 Task: Use the formula "F.TEST" in spreadsheet "Project protfolio".
Action: Mouse moved to (902, 118)
Screenshot: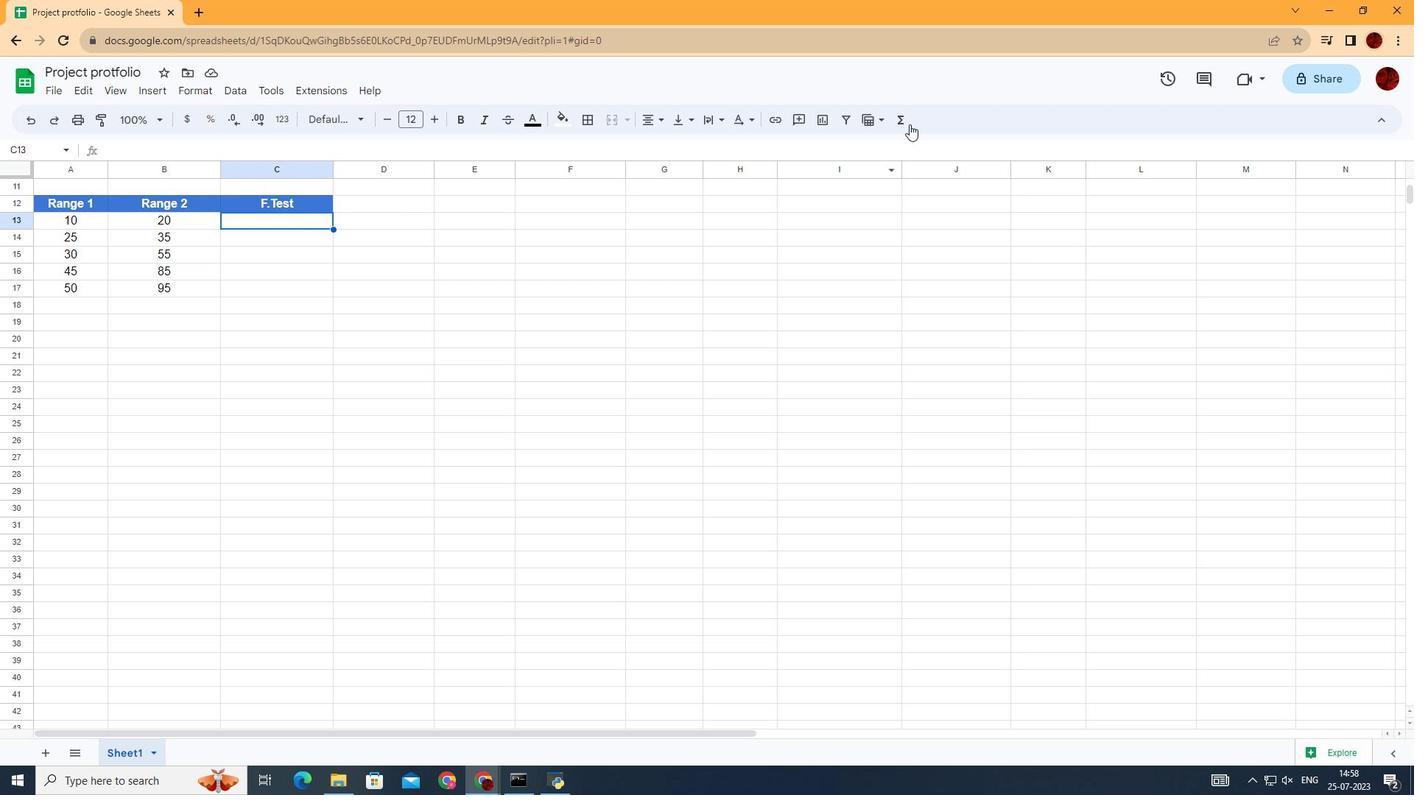 
Action: Mouse pressed left at (902, 118)
Screenshot: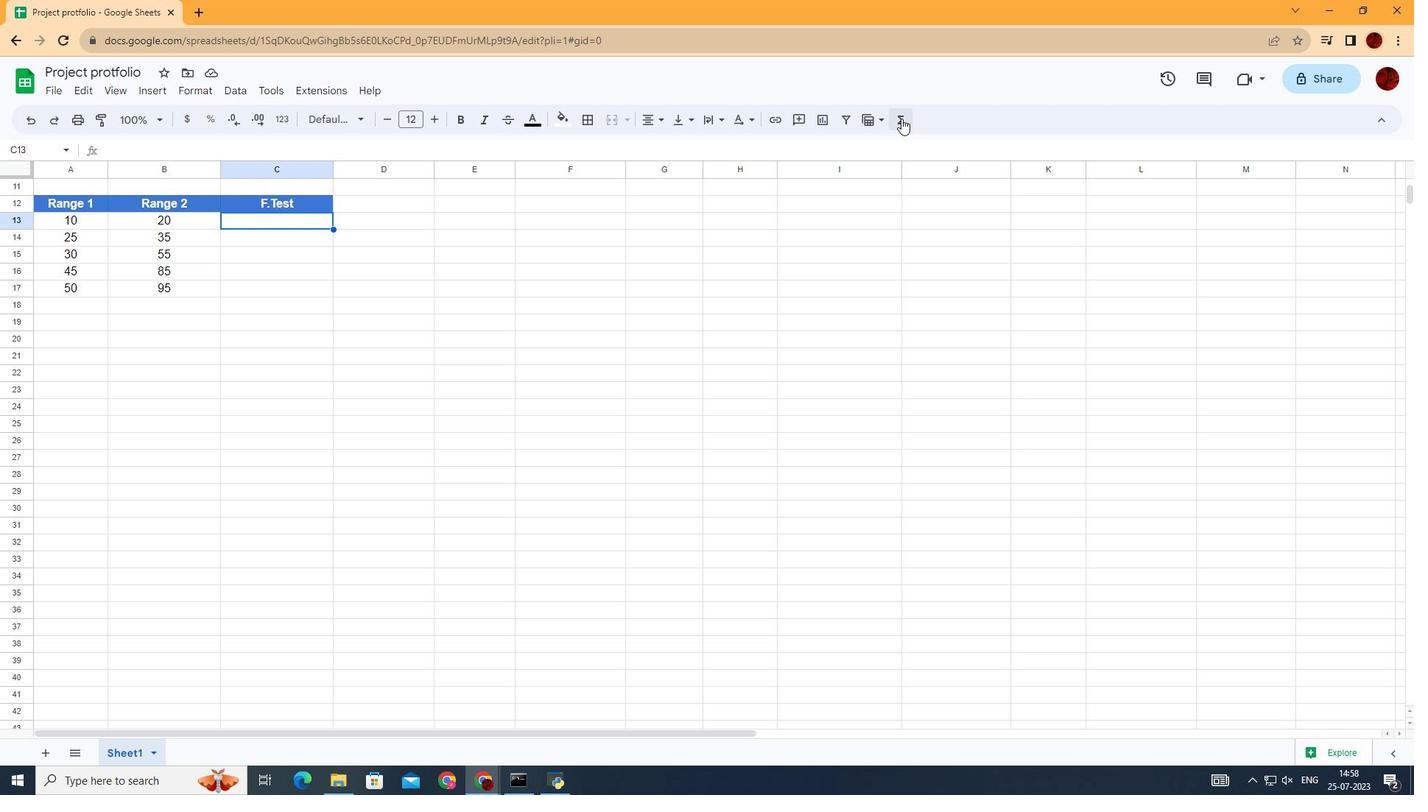 
Action: Mouse moved to (1155, 293)
Screenshot: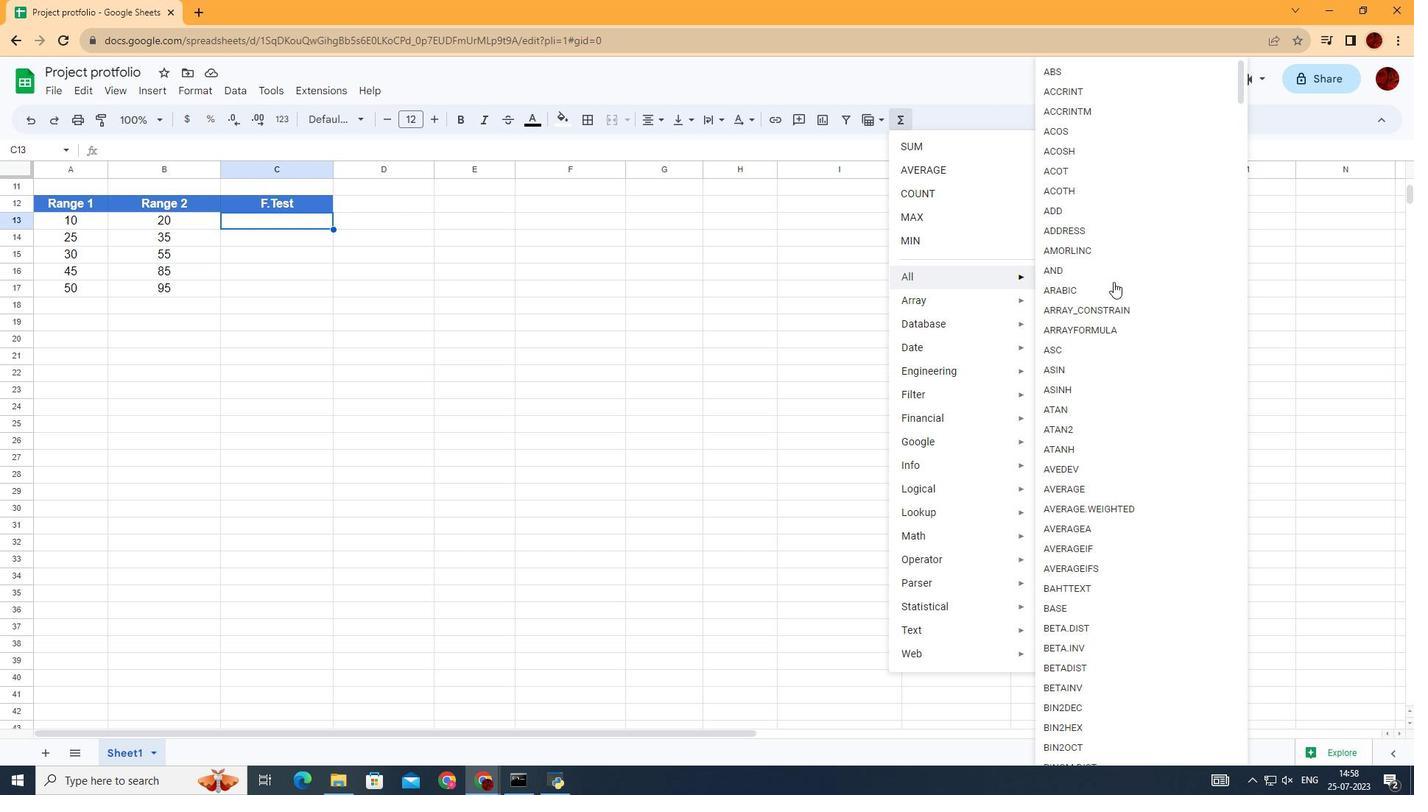 
Action: Mouse scrolled (1155, 292) with delta (0, 0)
Screenshot: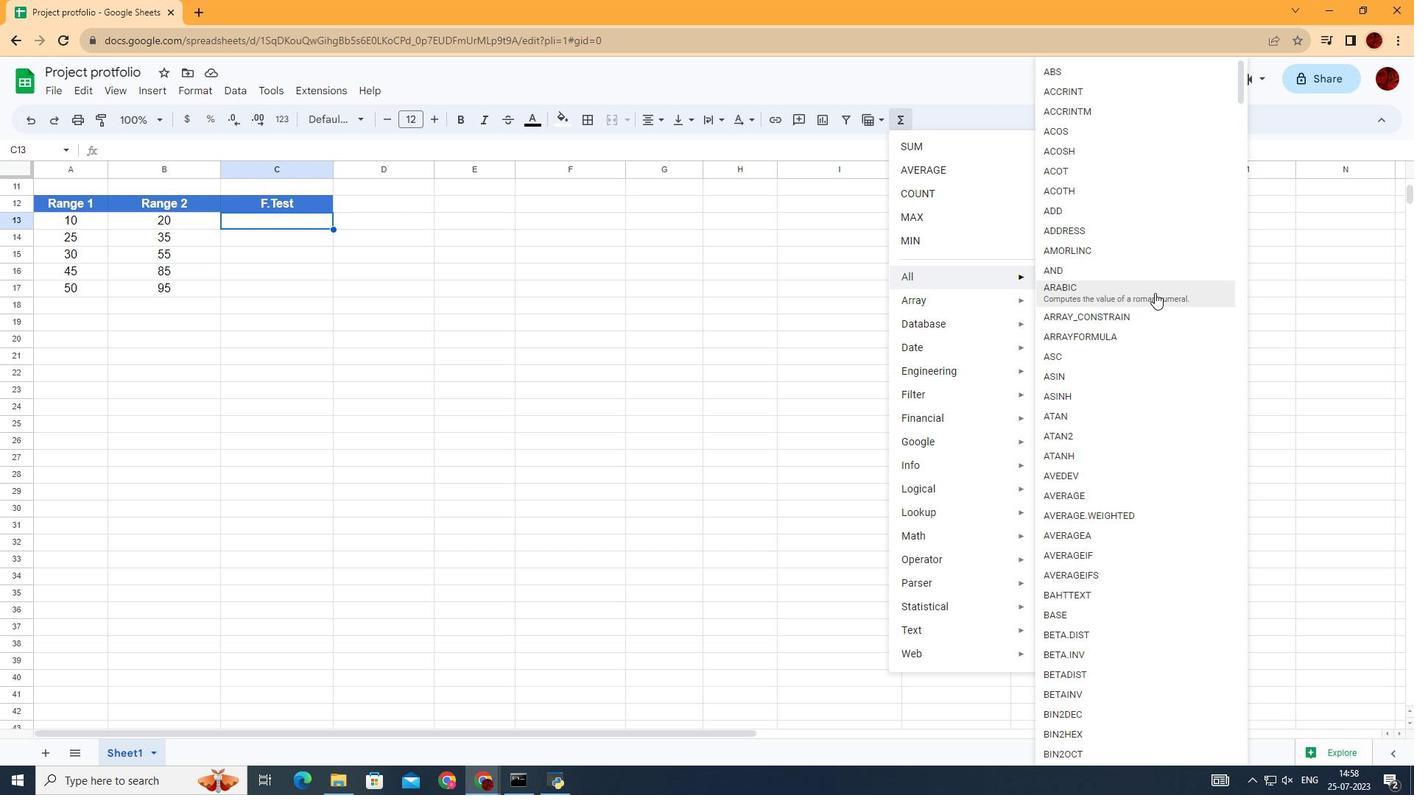 
Action: Mouse scrolled (1155, 292) with delta (0, 0)
Screenshot: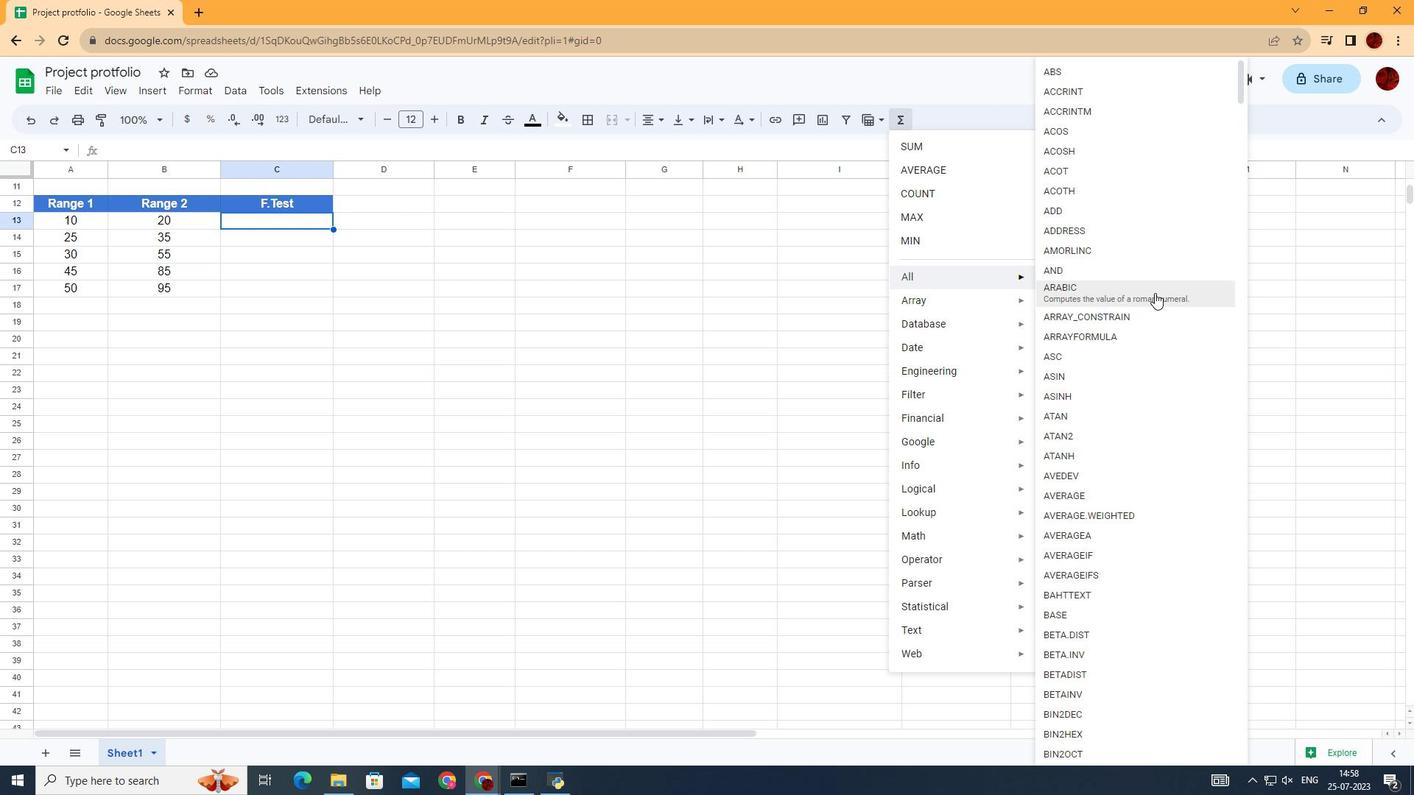
Action: Mouse scrolled (1155, 292) with delta (0, 0)
Screenshot: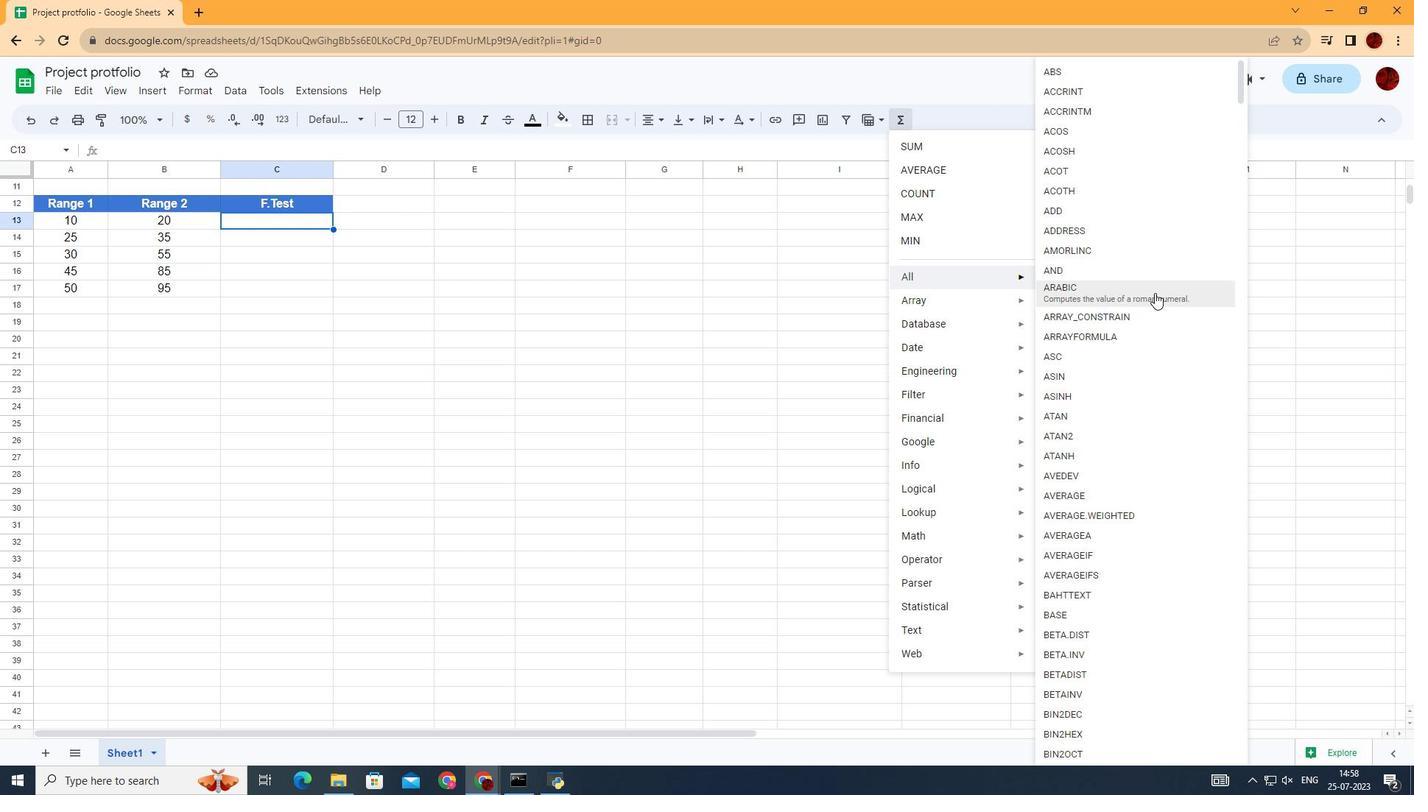
Action: Mouse scrolled (1155, 292) with delta (0, 0)
Screenshot: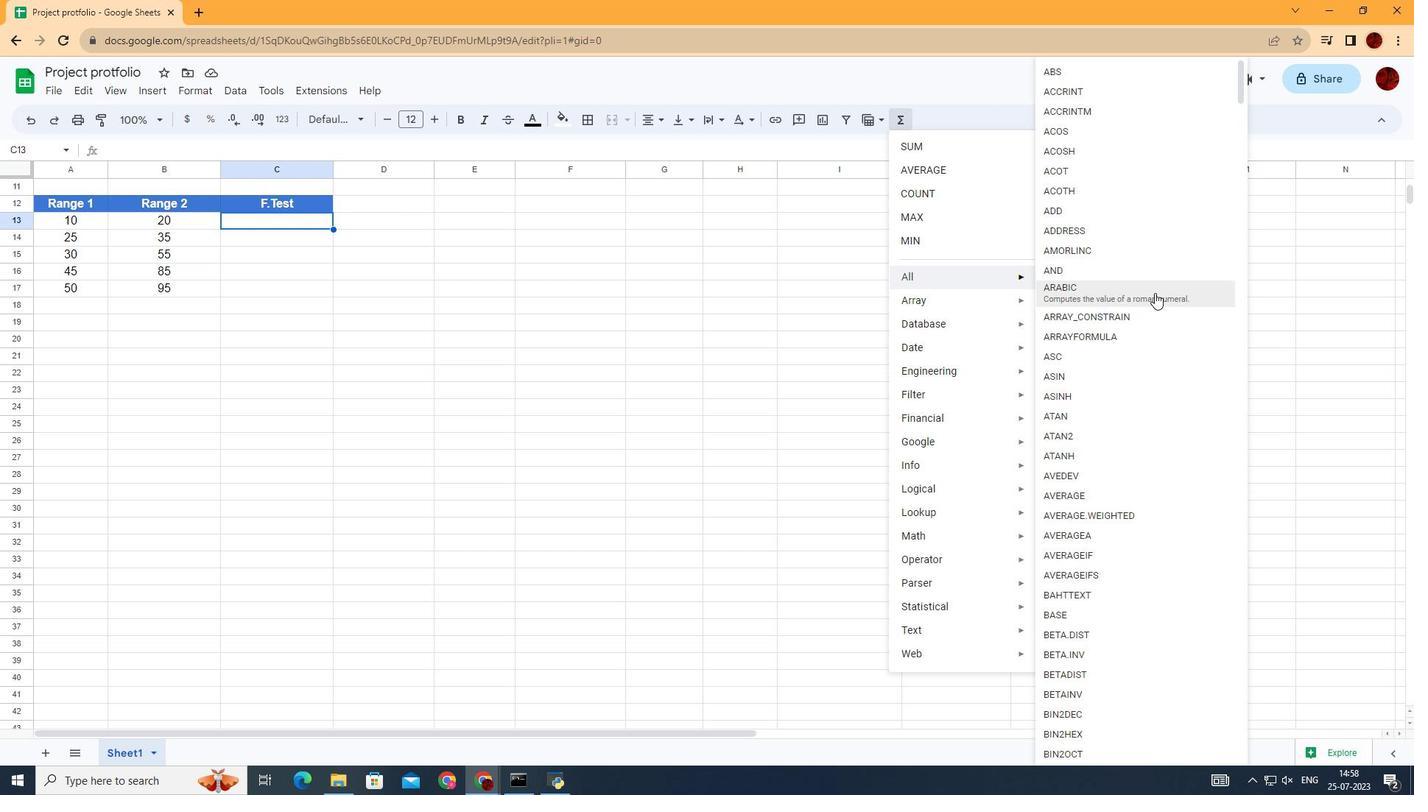 
Action: Mouse scrolled (1155, 292) with delta (0, 0)
Screenshot: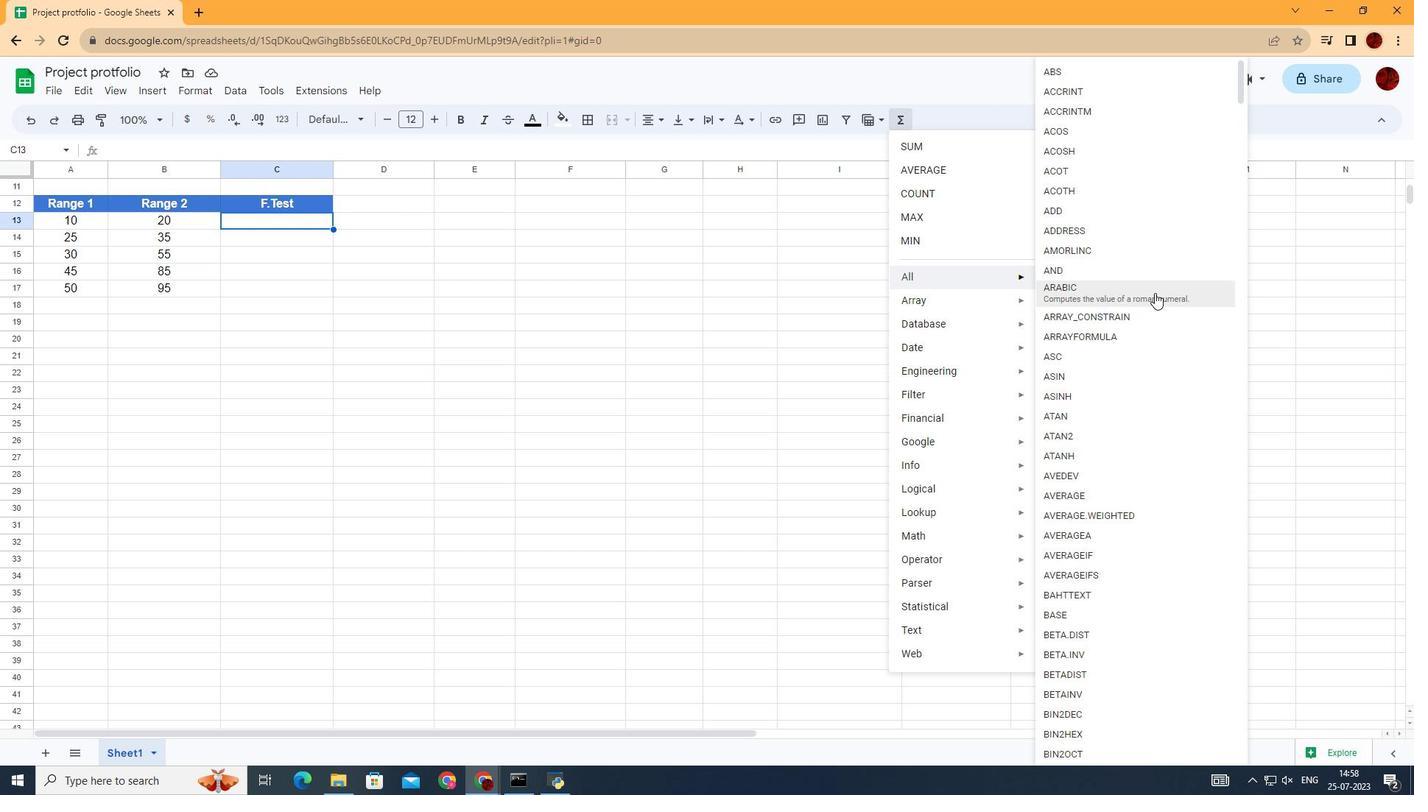 
Action: Mouse scrolled (1155, 292) with delta (0, 0)
Screenshot: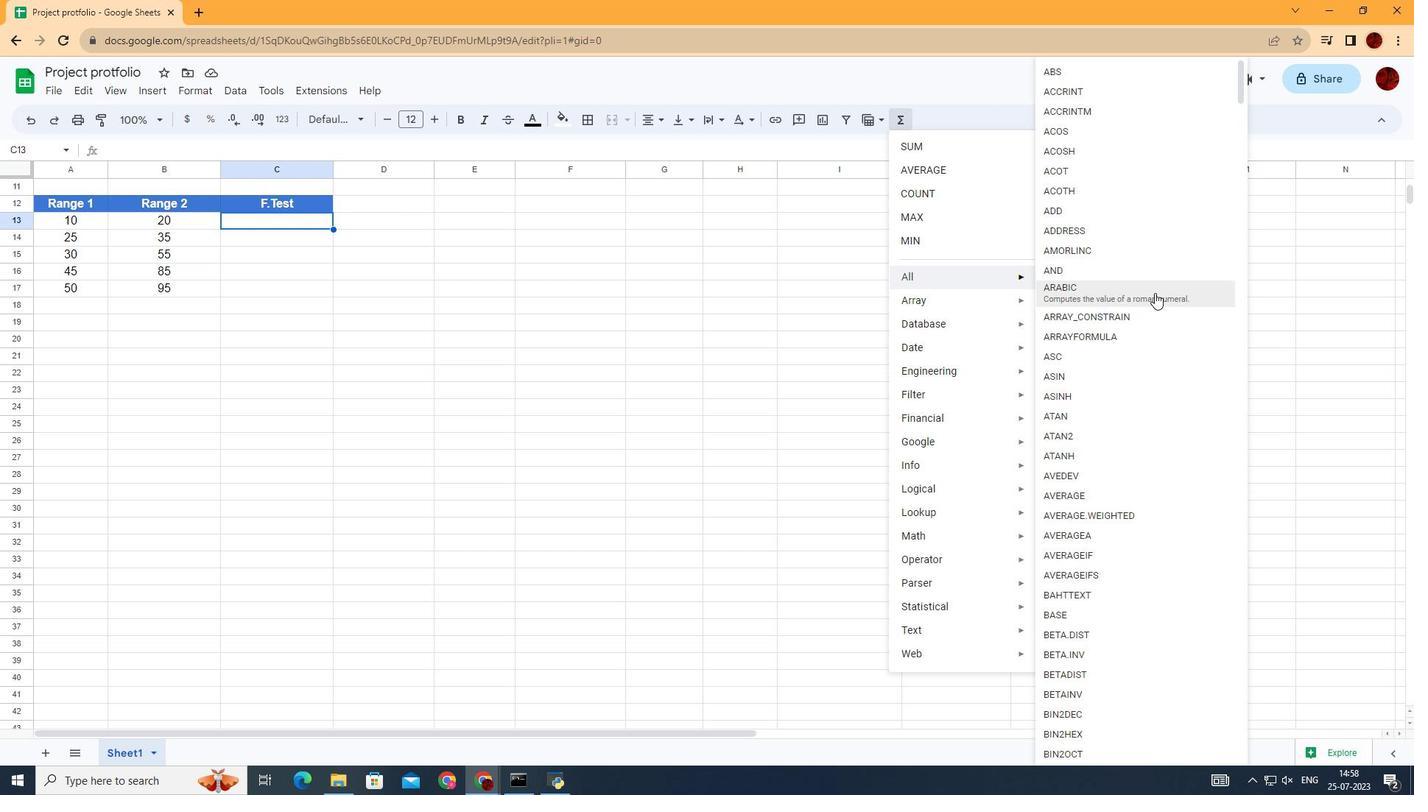 
Action: Mouse scrolled (1155, 292) with delta (0, 0)
Screenshot: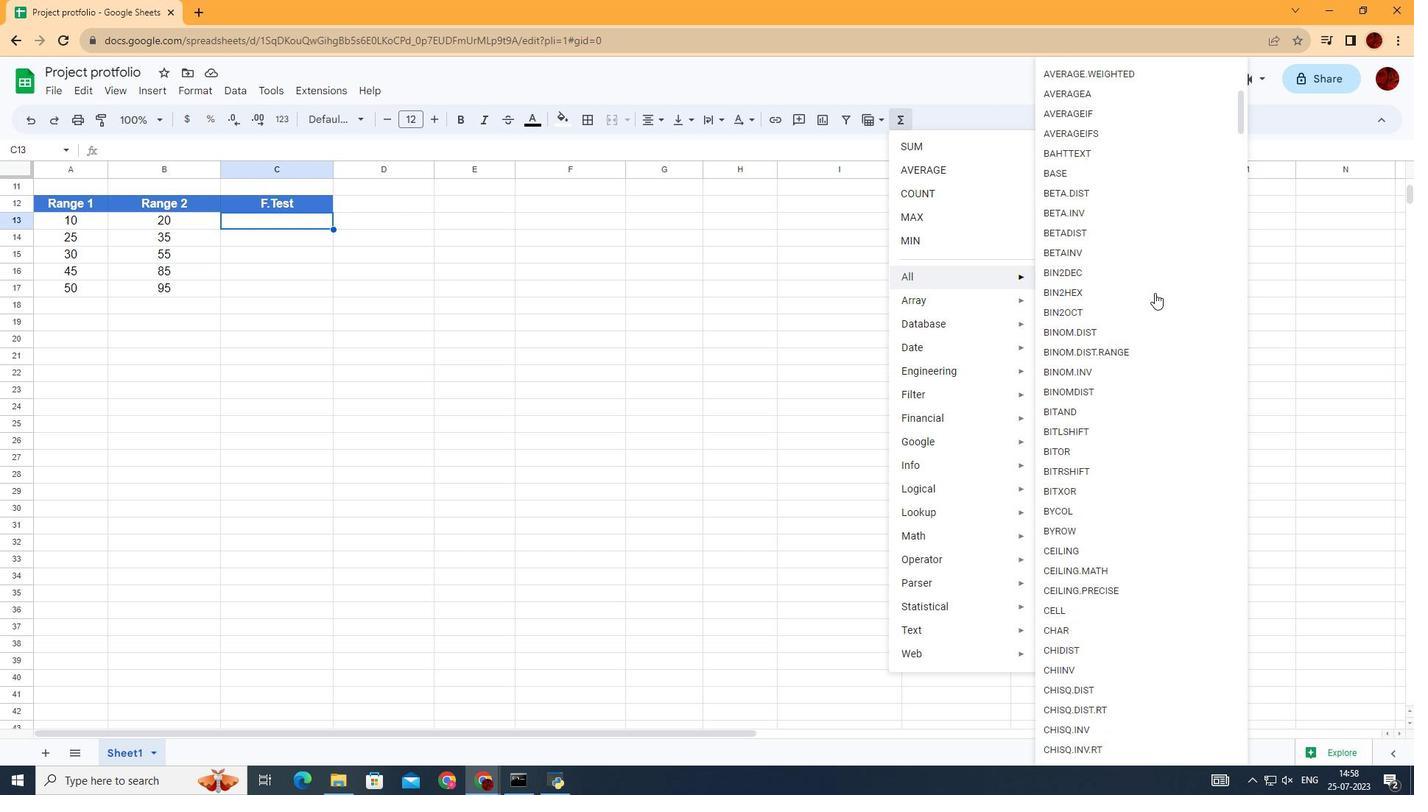 
Action: Mouse scrolled (1155, 292) with delta (0, 0)
Screenshot: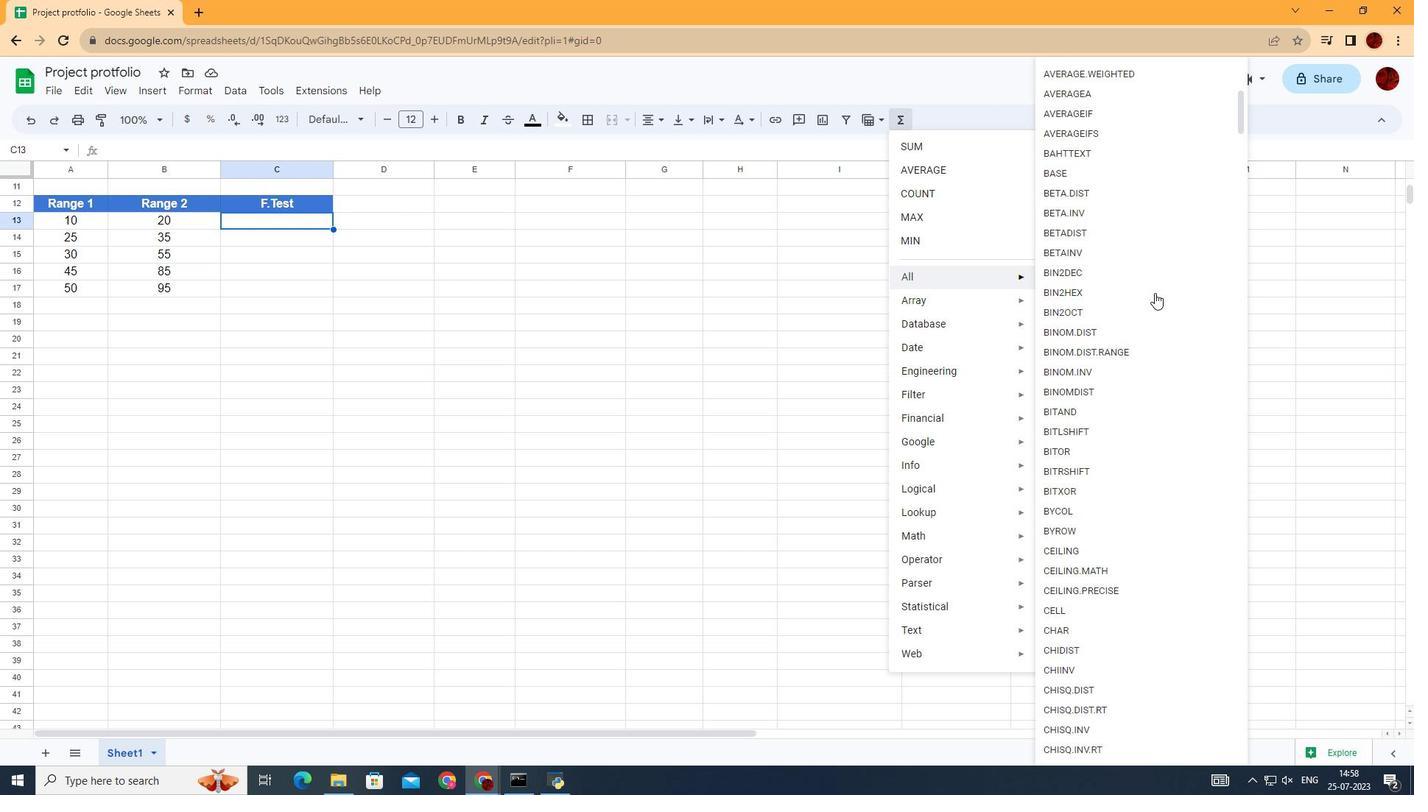 
Action: Mouse scrolled (1155, 292) with delta (0, 0)
Screenshot: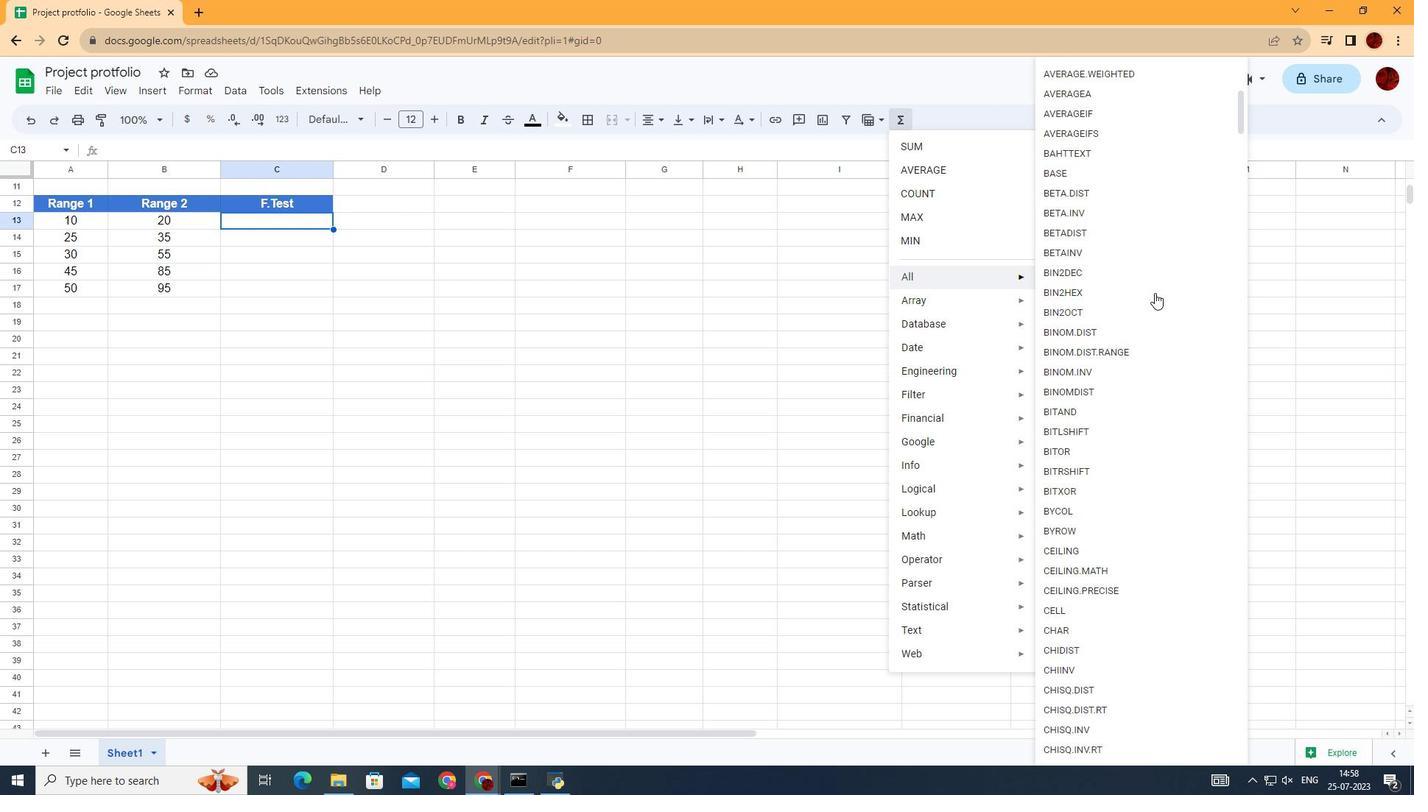 
Action: Mouse scrolled (1155, 292) with delta (0, 0)
Screenshot: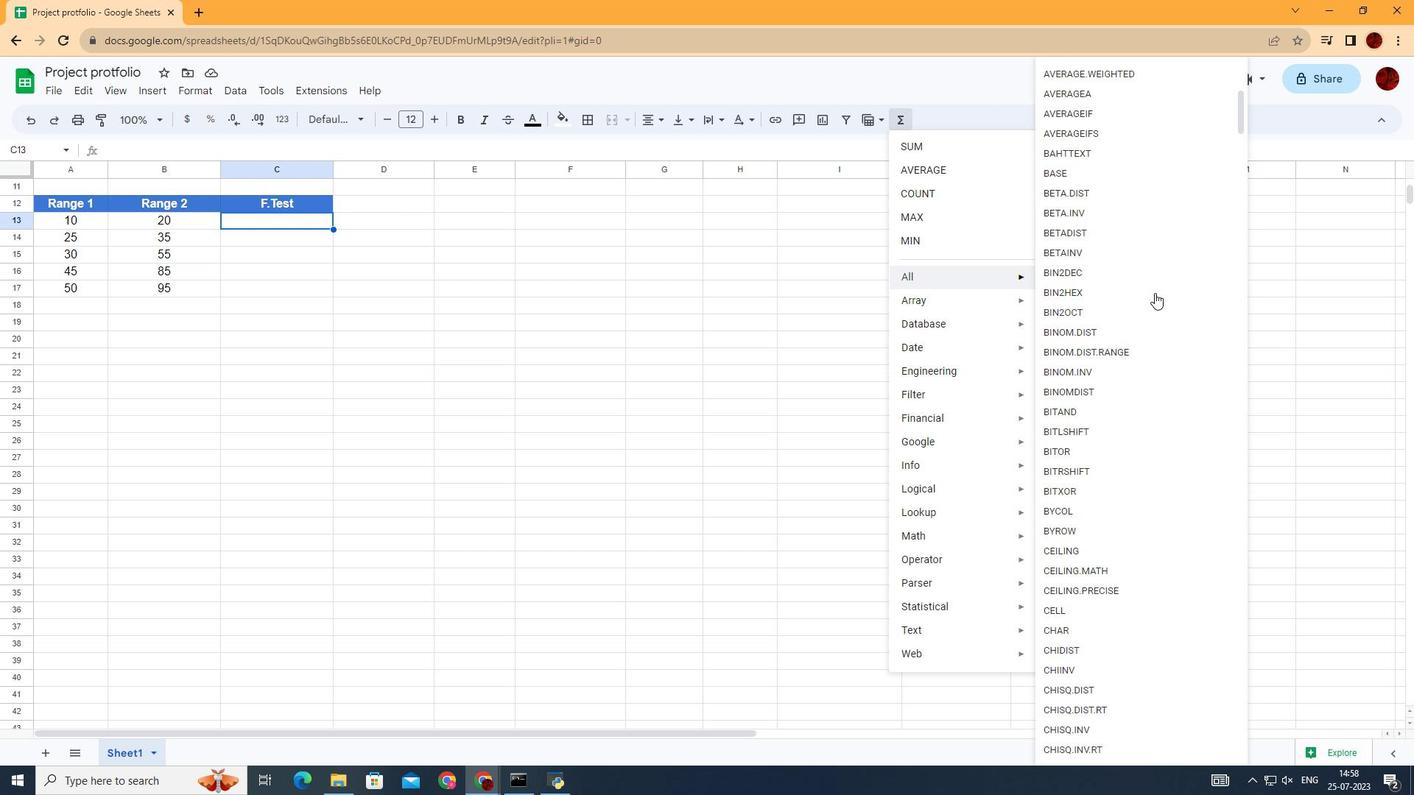 
Action: Mouse scrolled (1155, 292) with delta (0, 0)
Screenshot: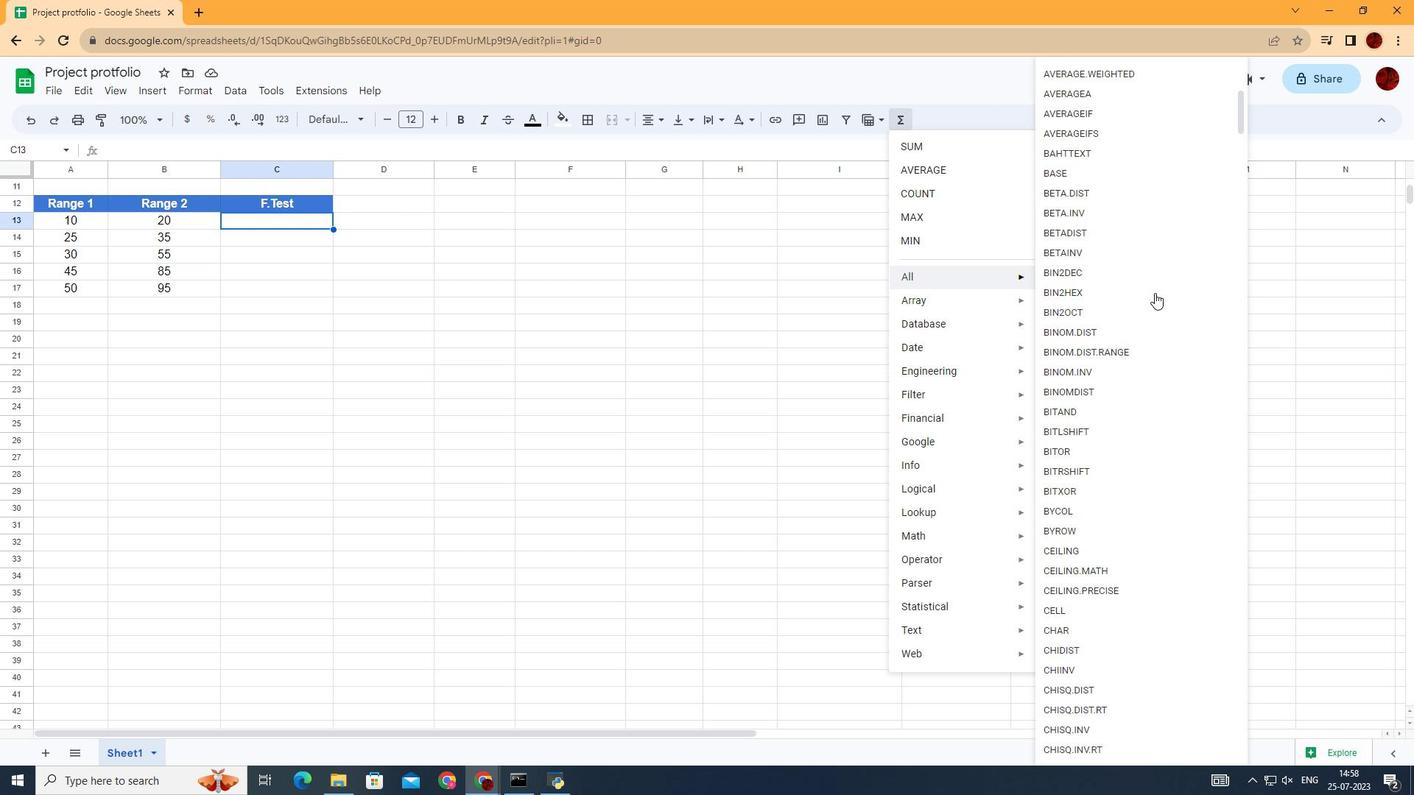 
Action: Mouse scrolled (1155, 292) with delta (0, 0)
Screenshot: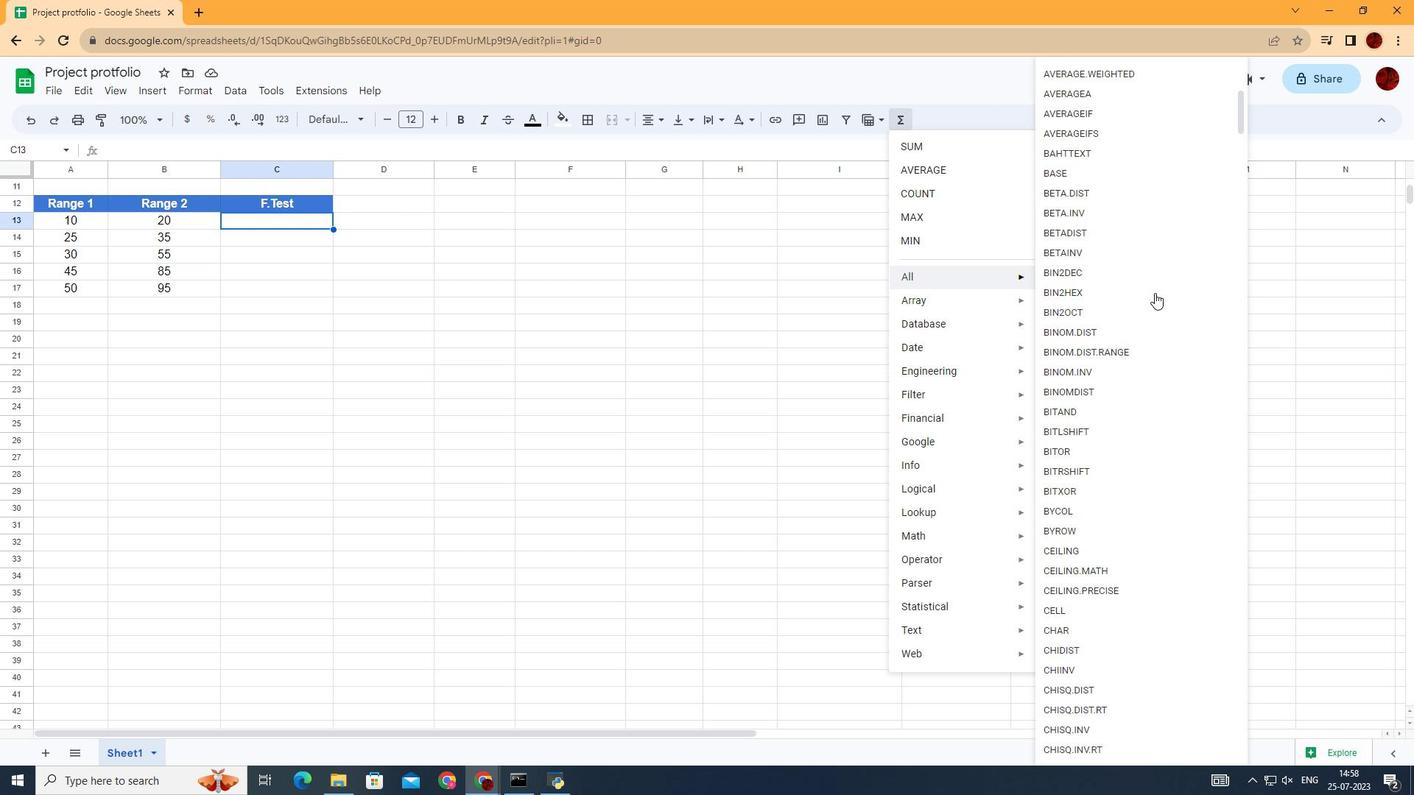 
Action: Mouse moved to (1156, 294)
Screenshot: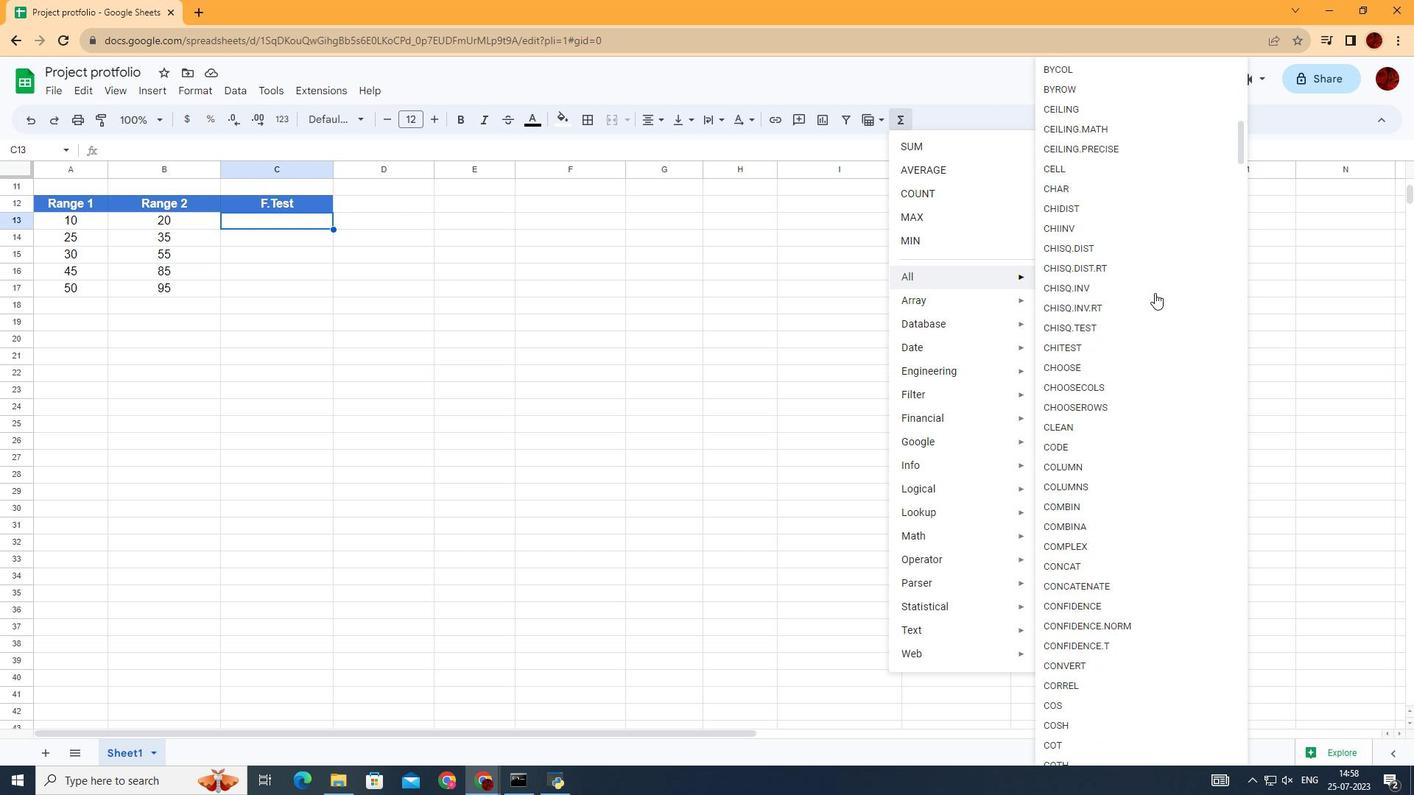 
Action: Mouse scrolled (1156, 293) with delta (0, 0)
Screenshot: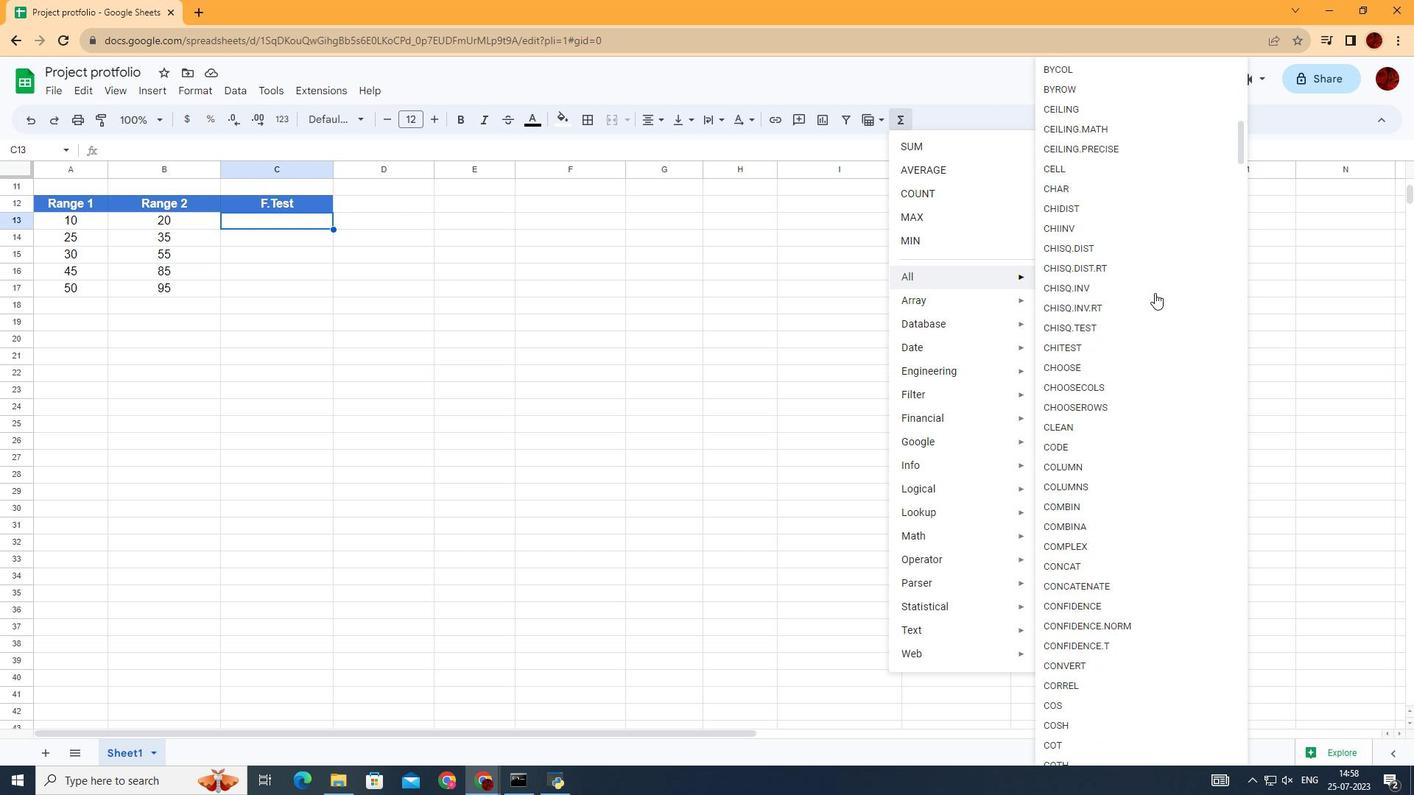 
Action: Mouse scrolled (1156, 293) with delta (0, 0)
Screenshot: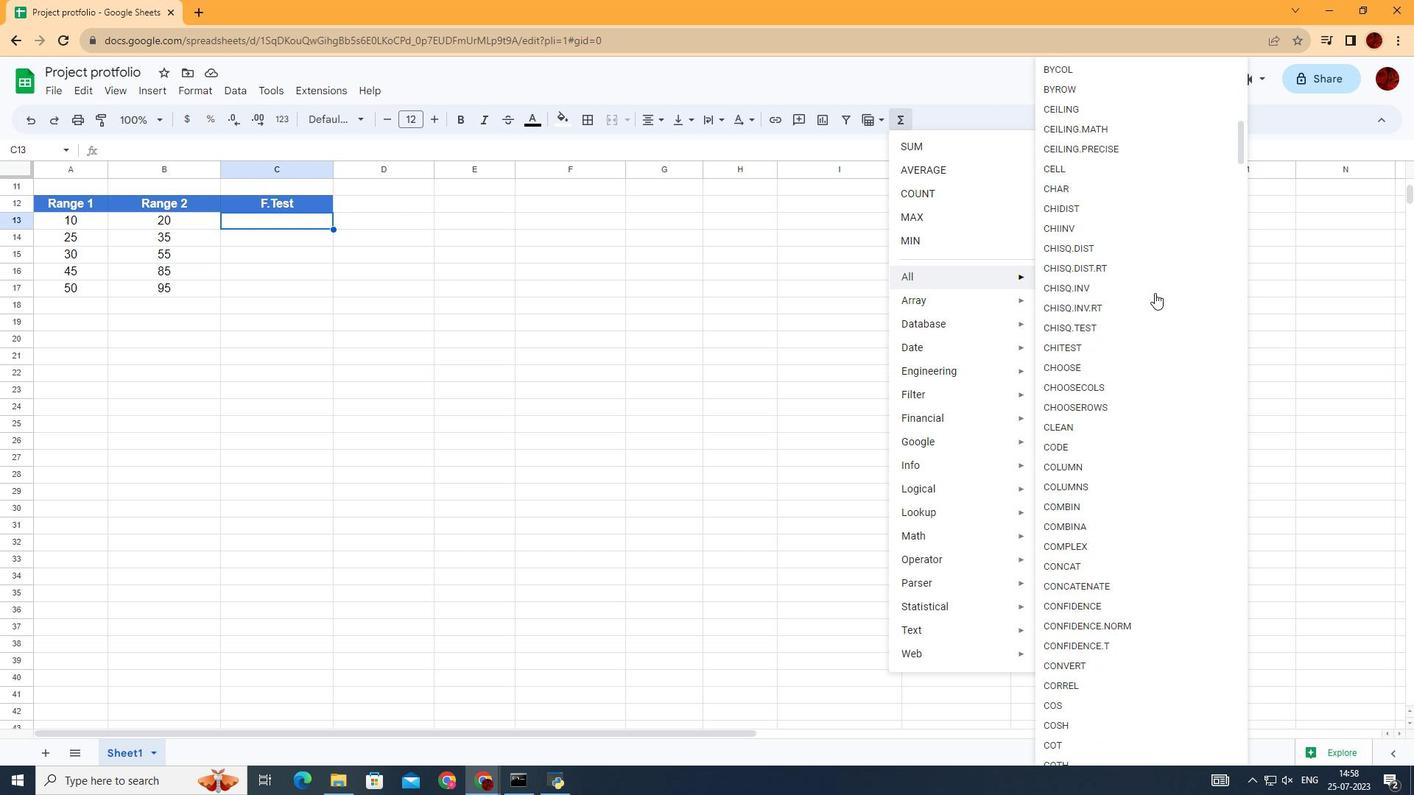 
Action: Mouse scrolled (1156, 293) with delta (0, 0)
Screenshot: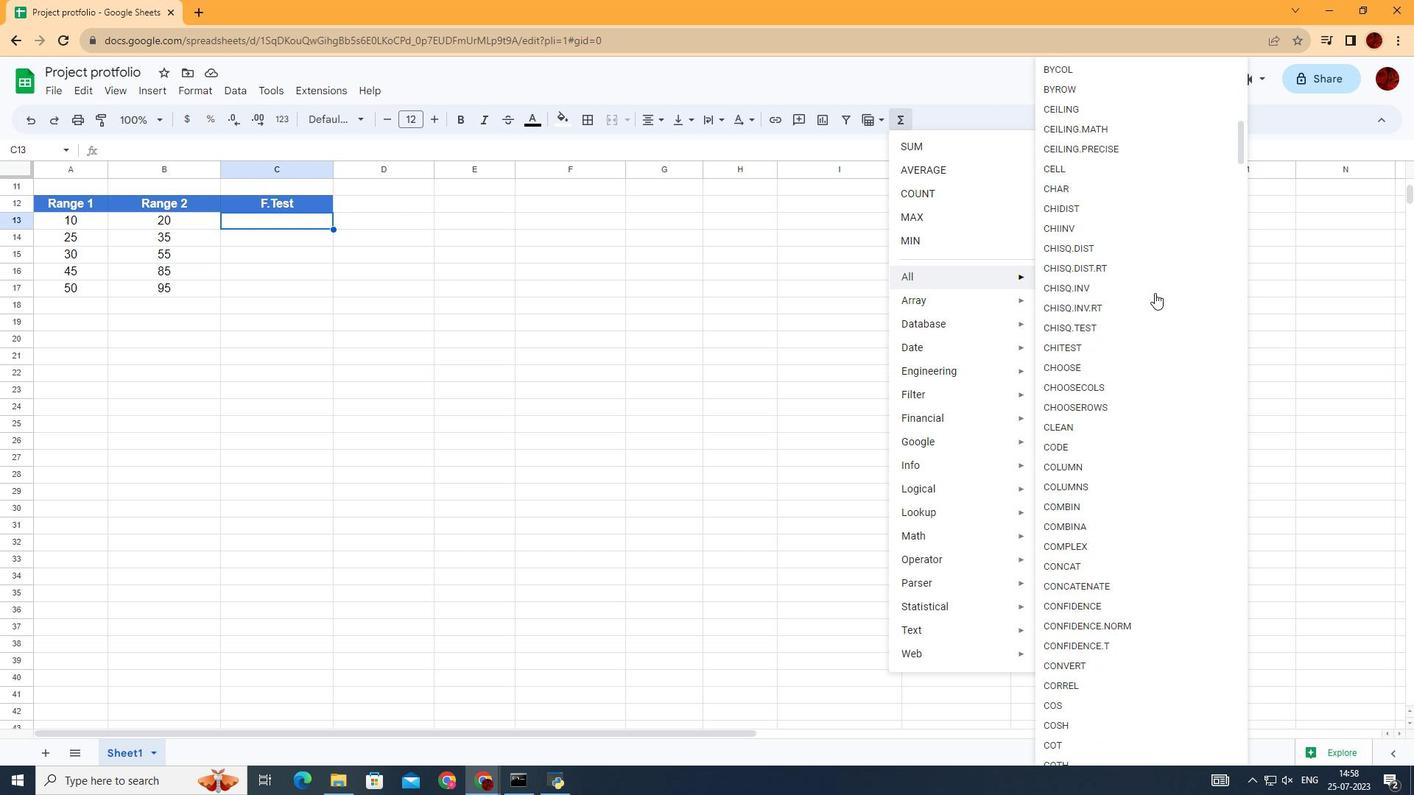 
Action: Mouse scrolled (1156, 293) with delta (0, 0)
Screenshot: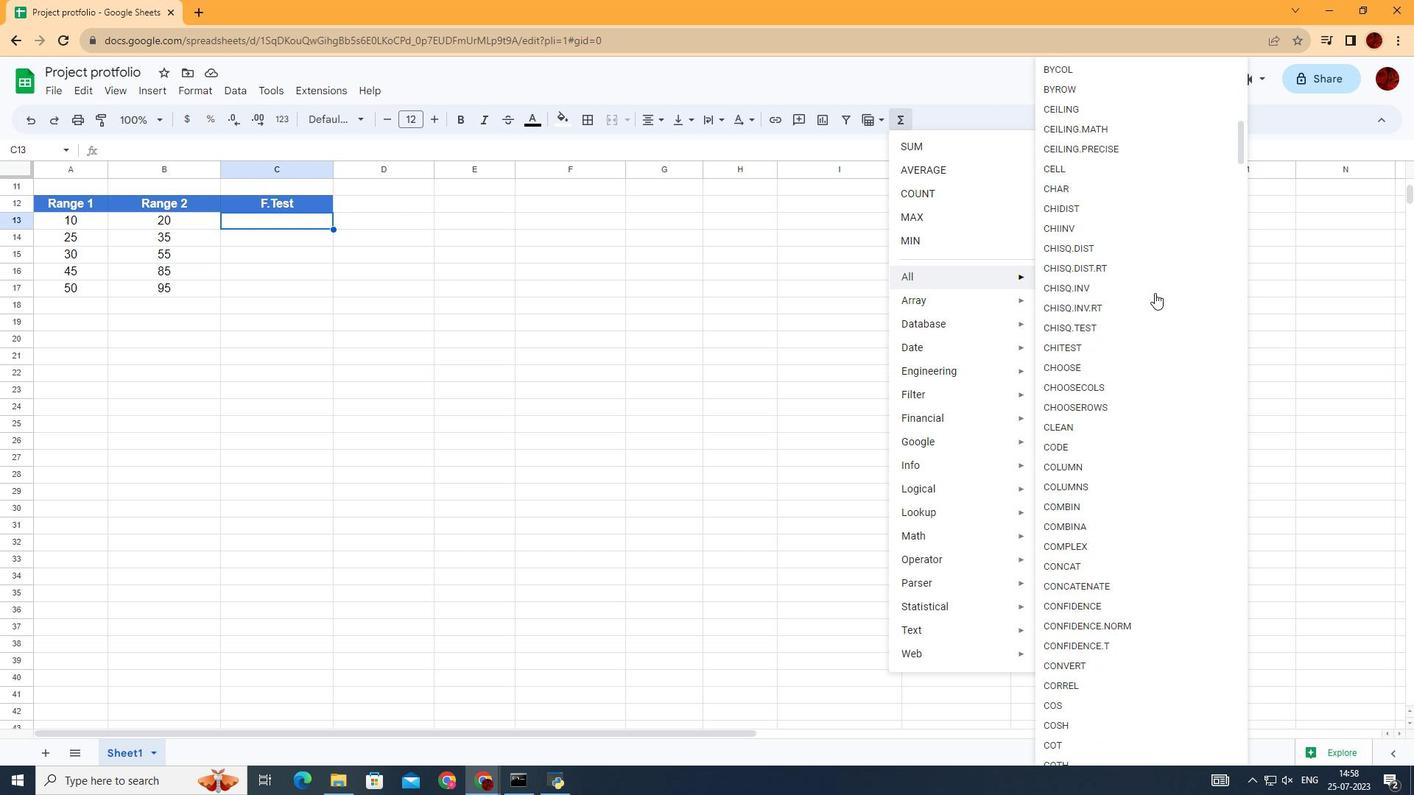 
Action: Mouse scrolled (1156, 293) with delta (0, 0)
Screenshot: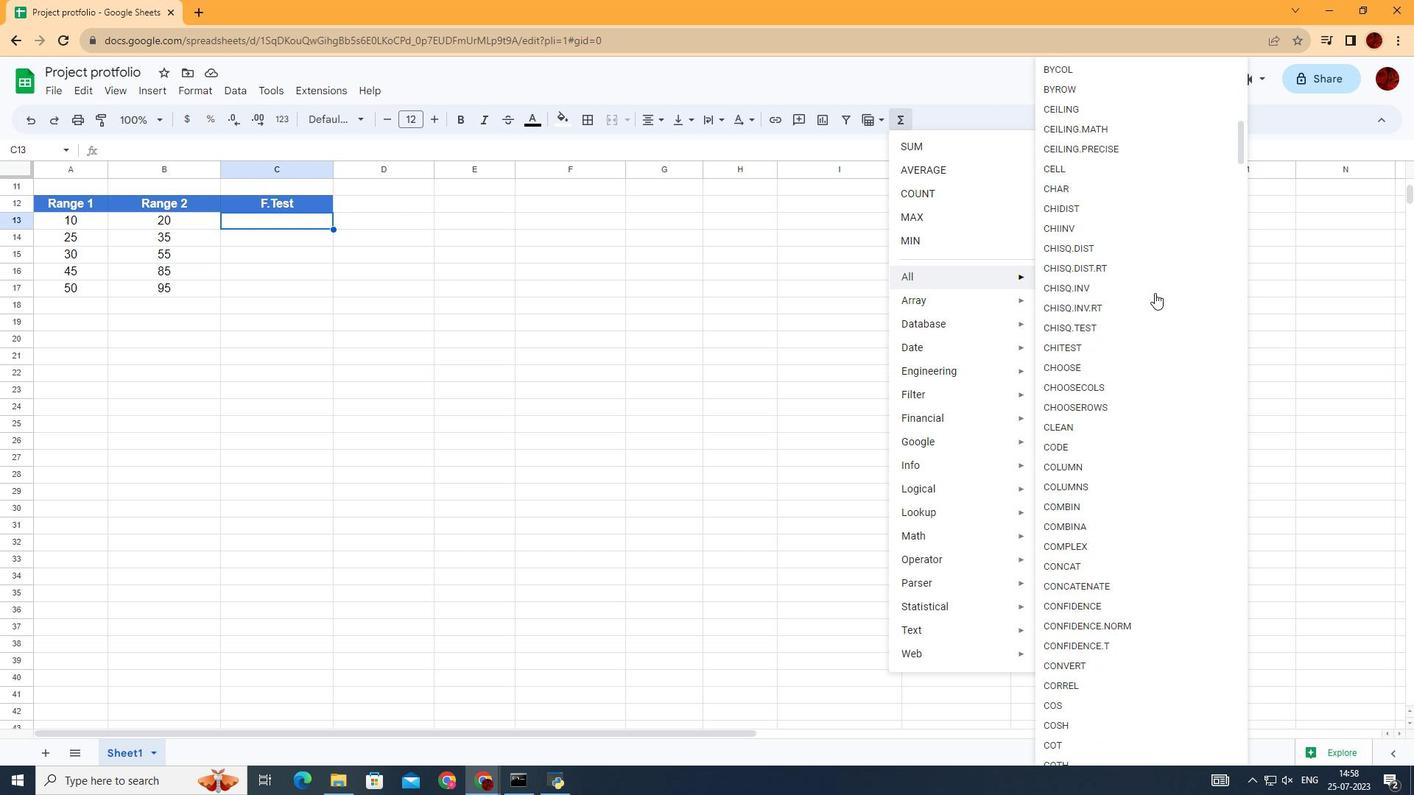 
Action: Mouse scrolled (1156, 293) with delta (0, 0)
Screenshot: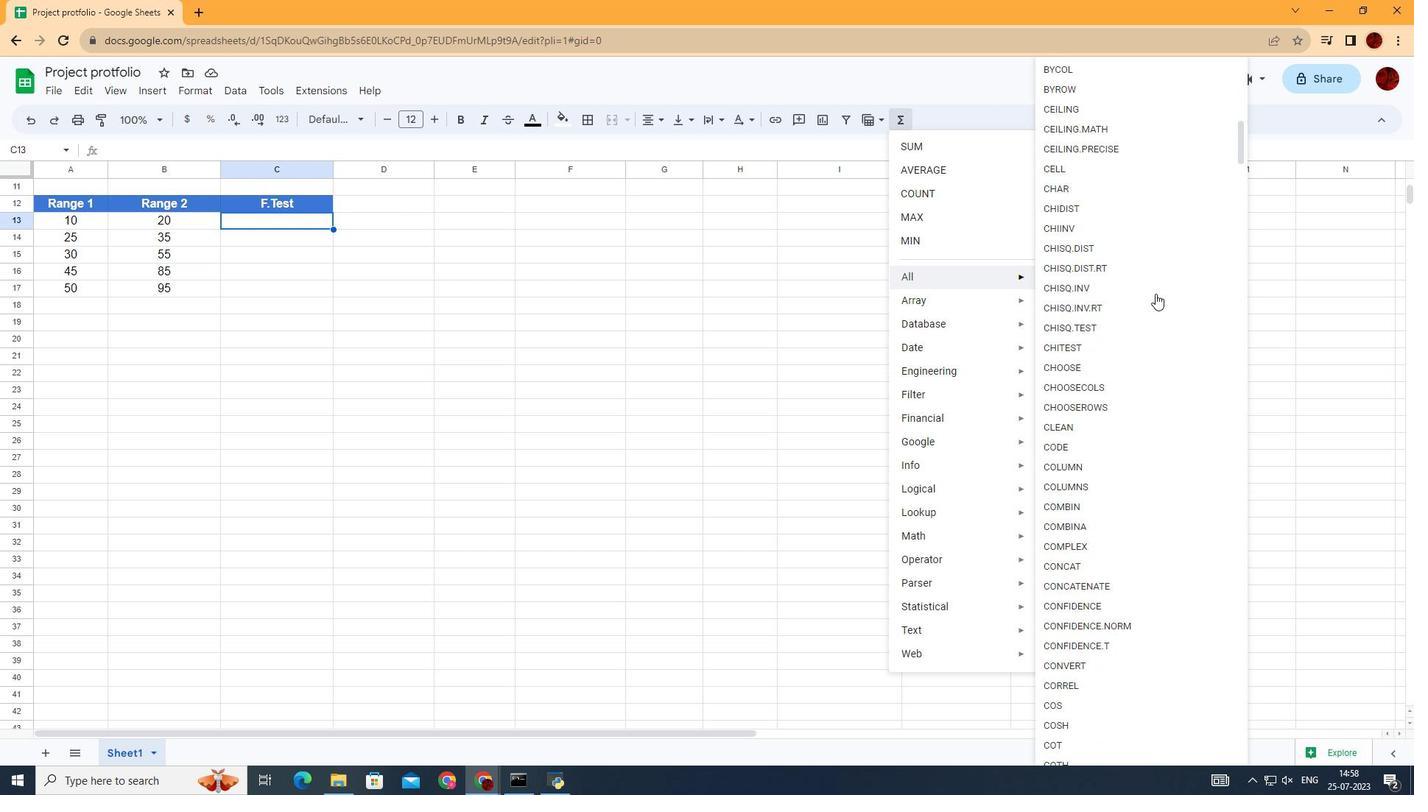 
Action: Mouse scrolled (1156, 293) with delta (0, 0)
Screenshot: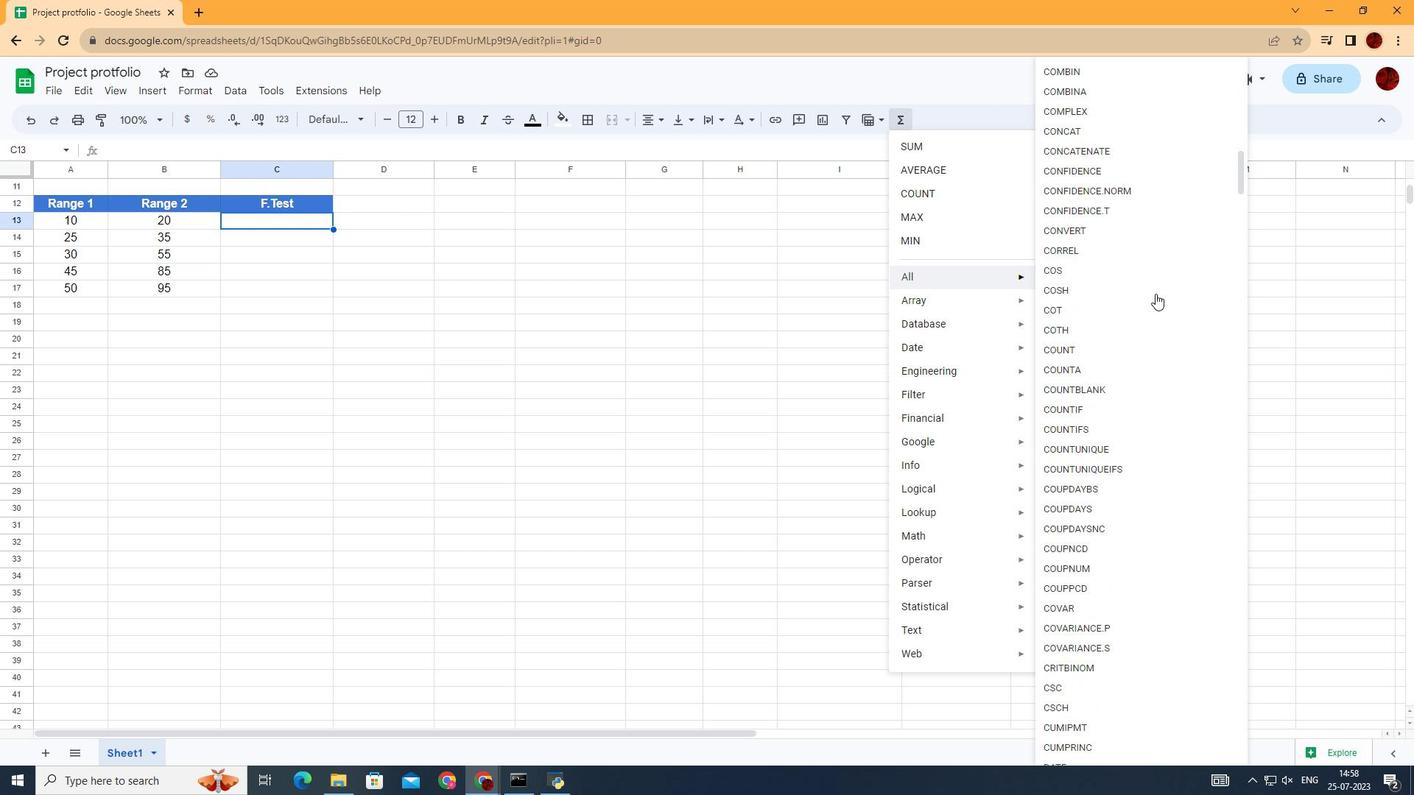 
Action: Mouse moved to (1156, 294)
Screenshot: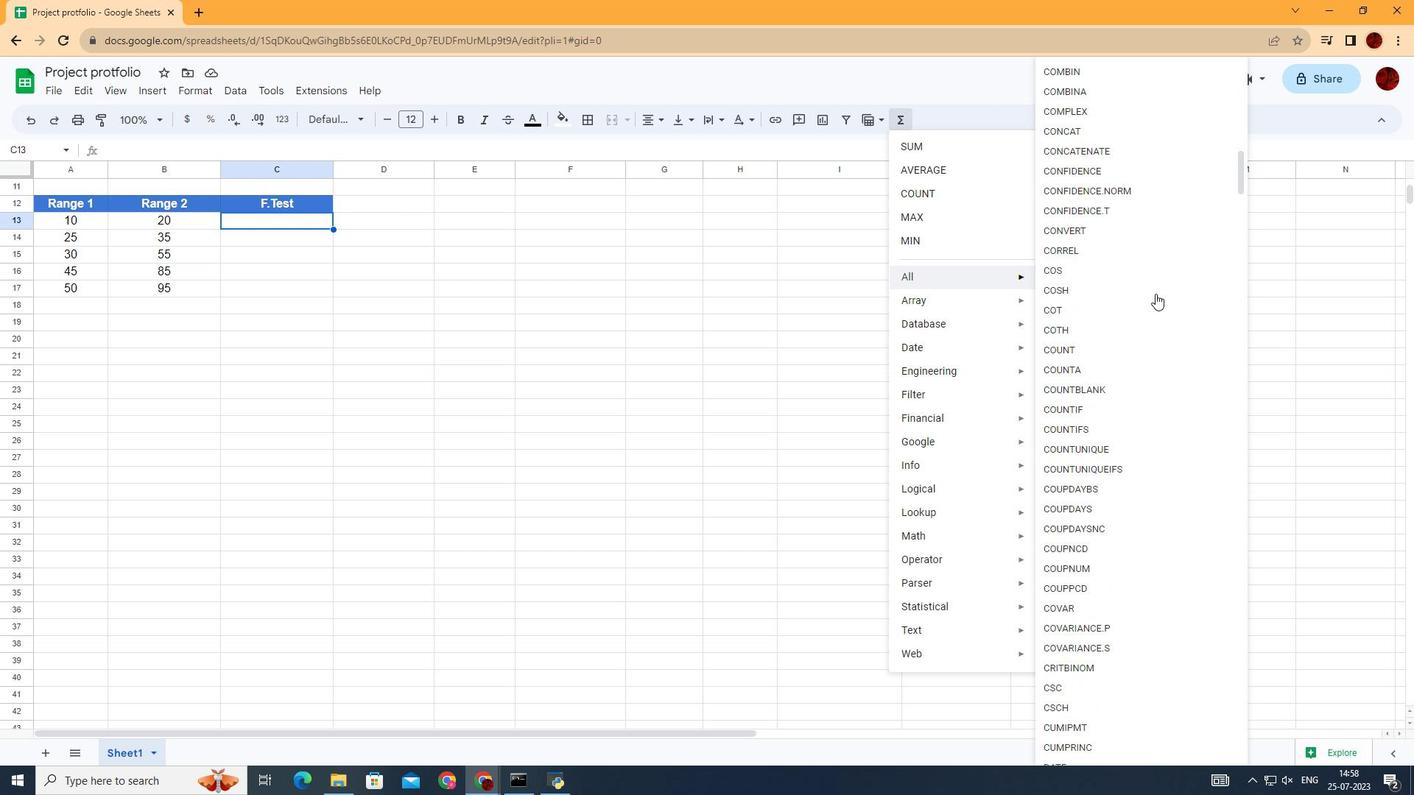 
Action: Mouse scrolled (1156, 293) with delta (0, 0)
Screenshot: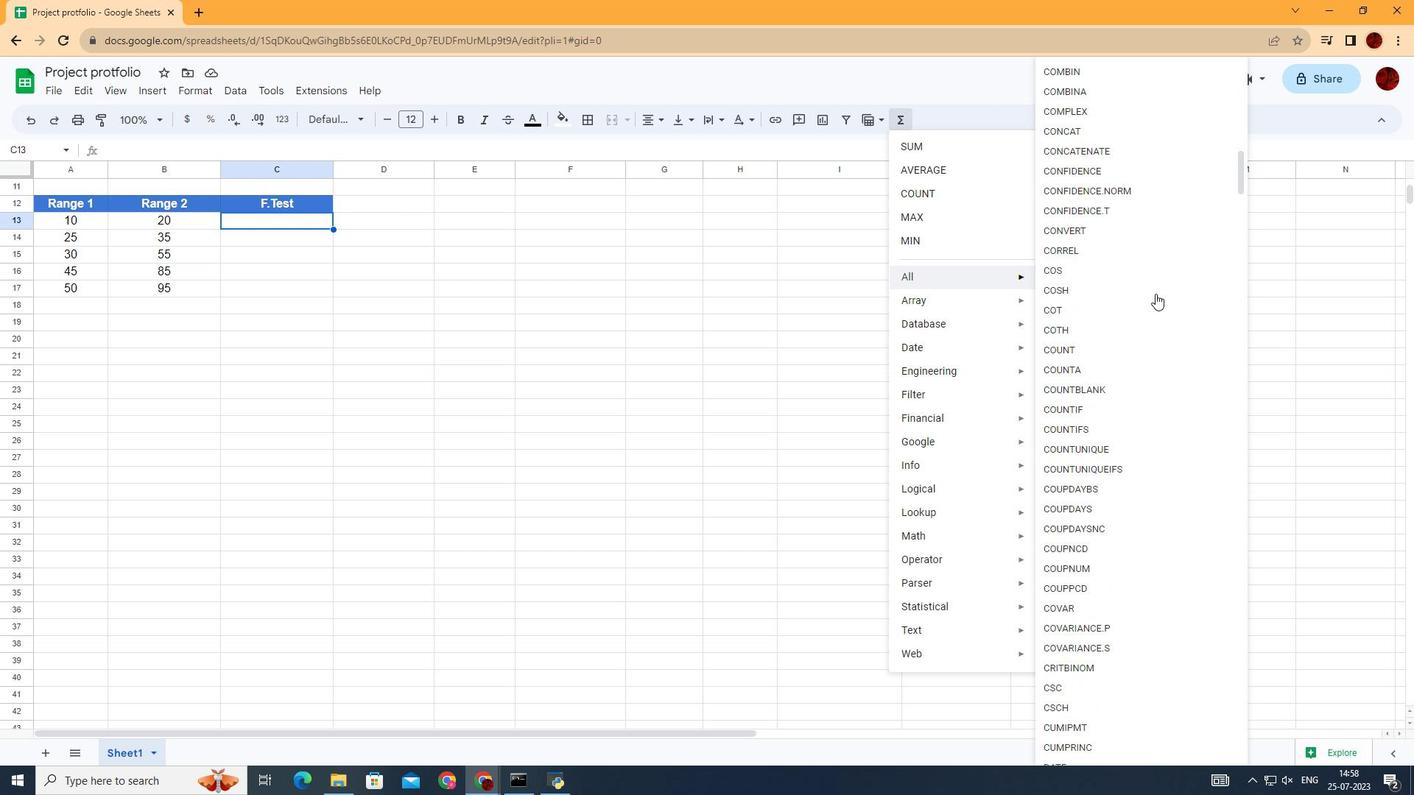 
Action: Mouse scrolled (1156, 293) with delta (0, 0)
Screenshot: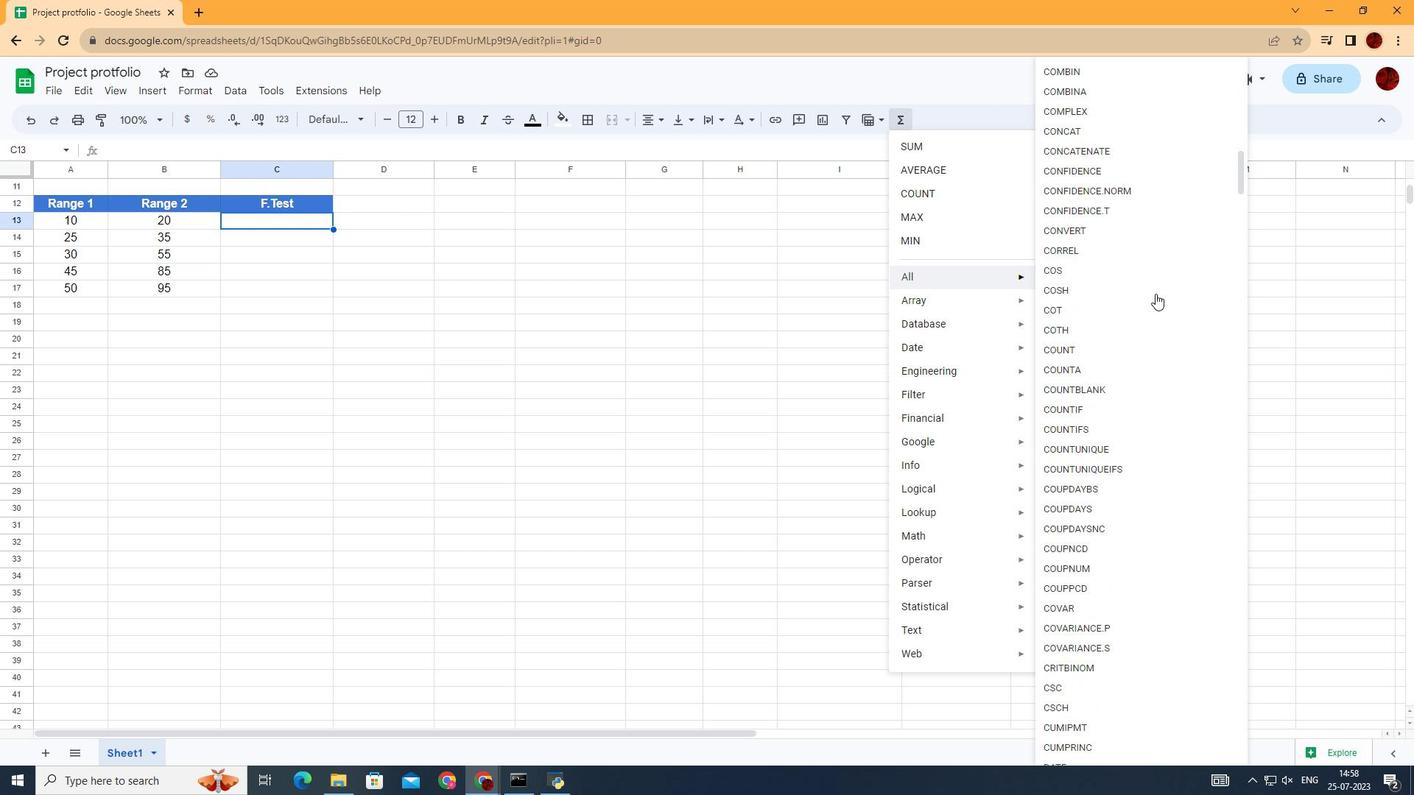 
Action: Mouse scrolled (1156, 293) with delta (0, 0)
Screenshot: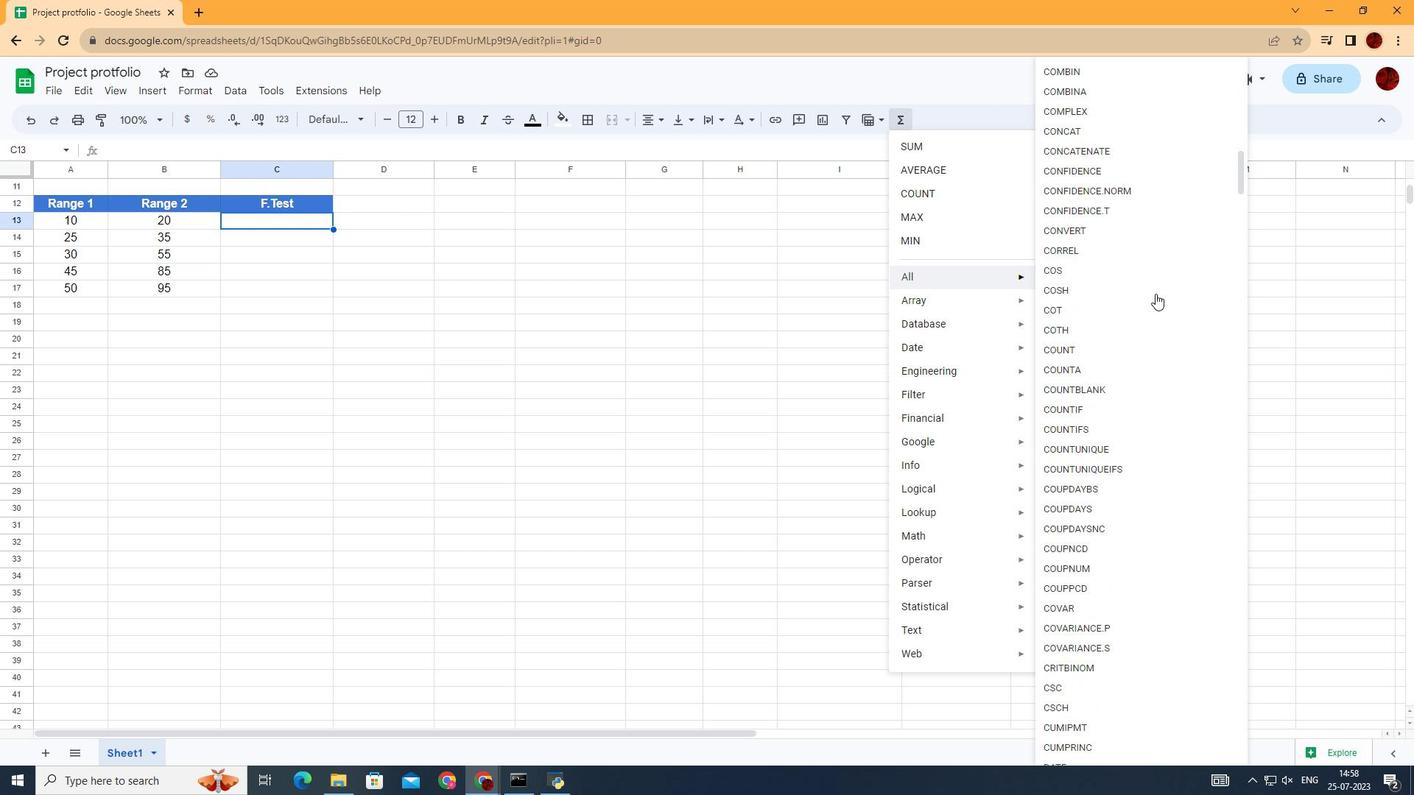 
Action: Mouse scrolled (1156, 293) with delta (0, 0)
Screenshot: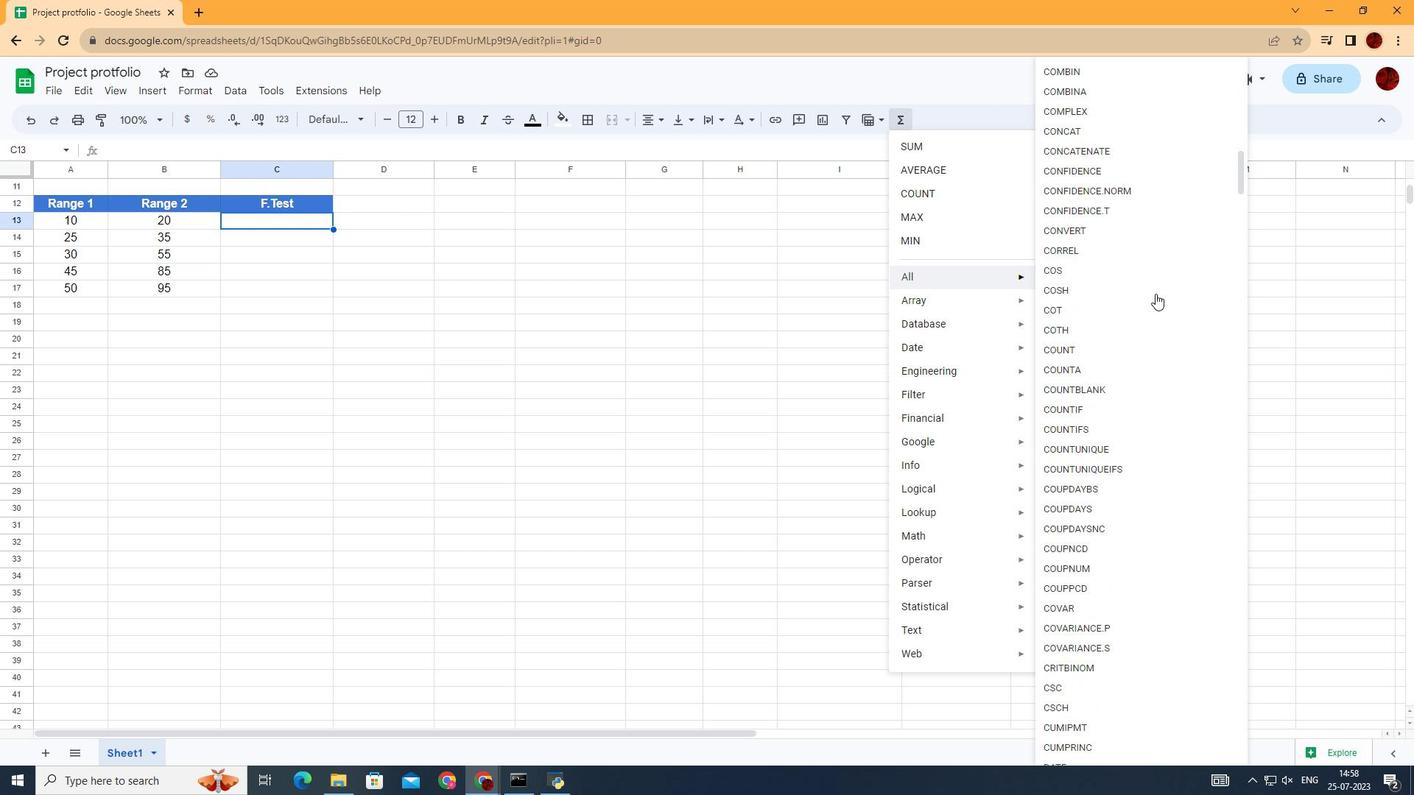 
Action: Mouse scrolled (1156, 293) with delta (0, 0)
Screenshot: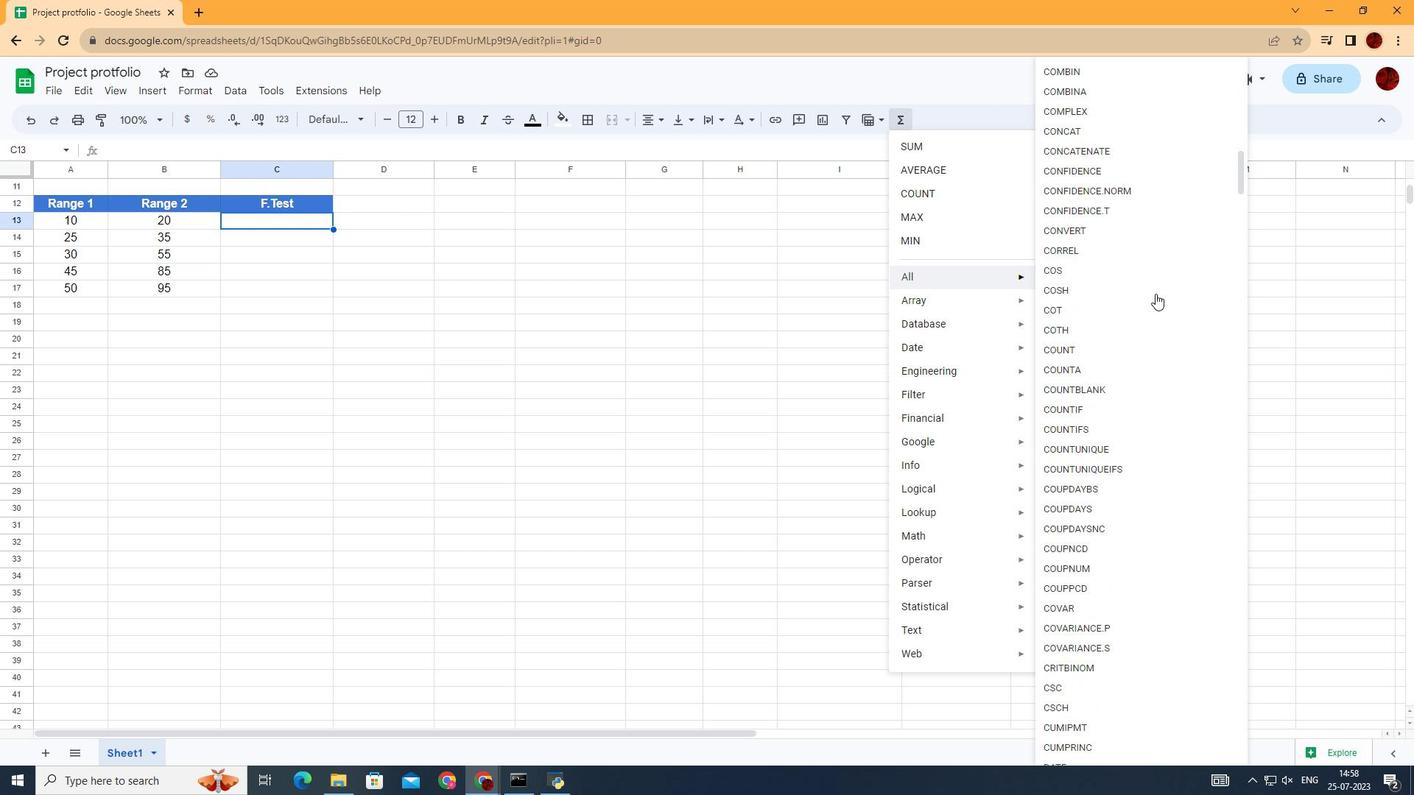 
Action: Mouse scrolled (1156, 293) with delta (0, 0)
Screenshot: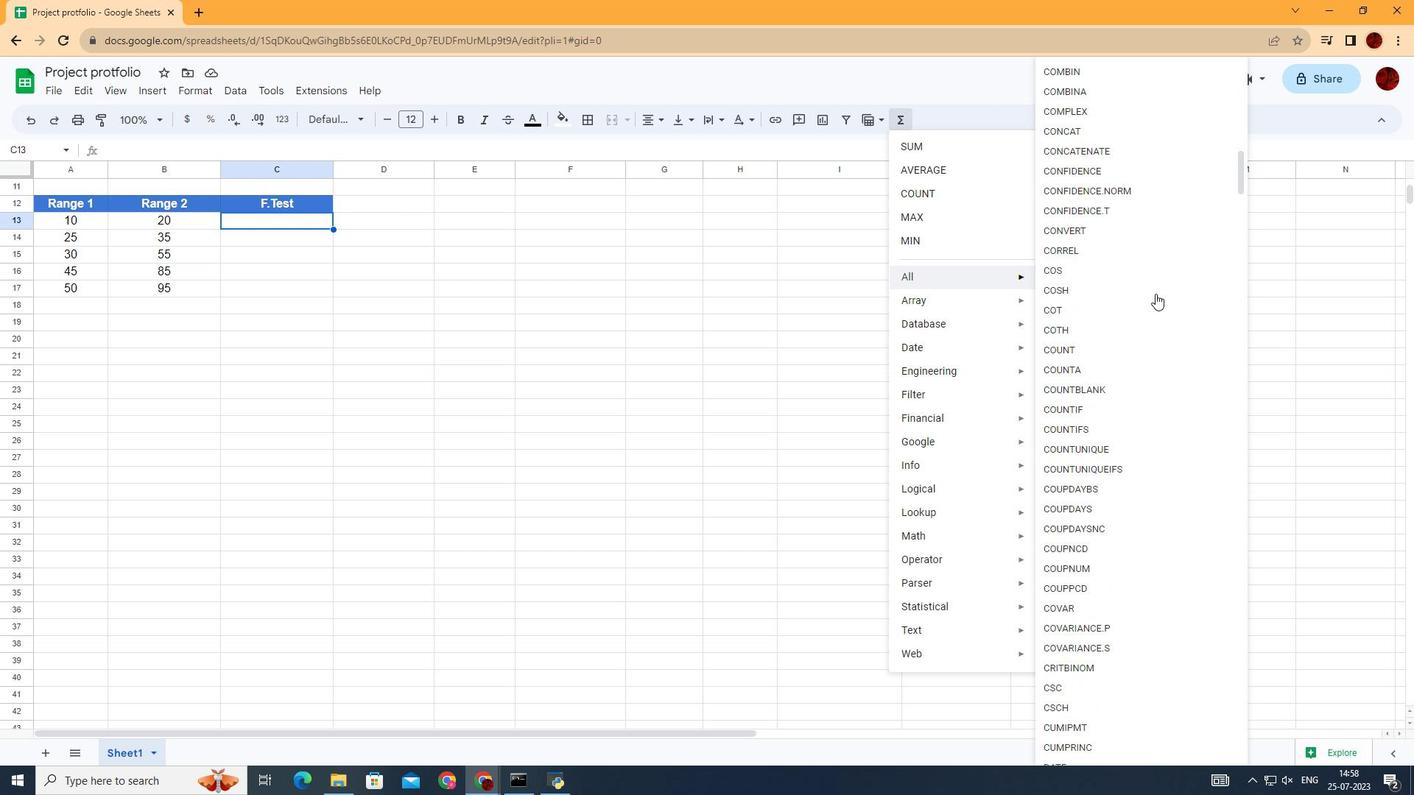 
Action: Mouse scrolled (1156, 293) with delta (0, 0)
Screenshot: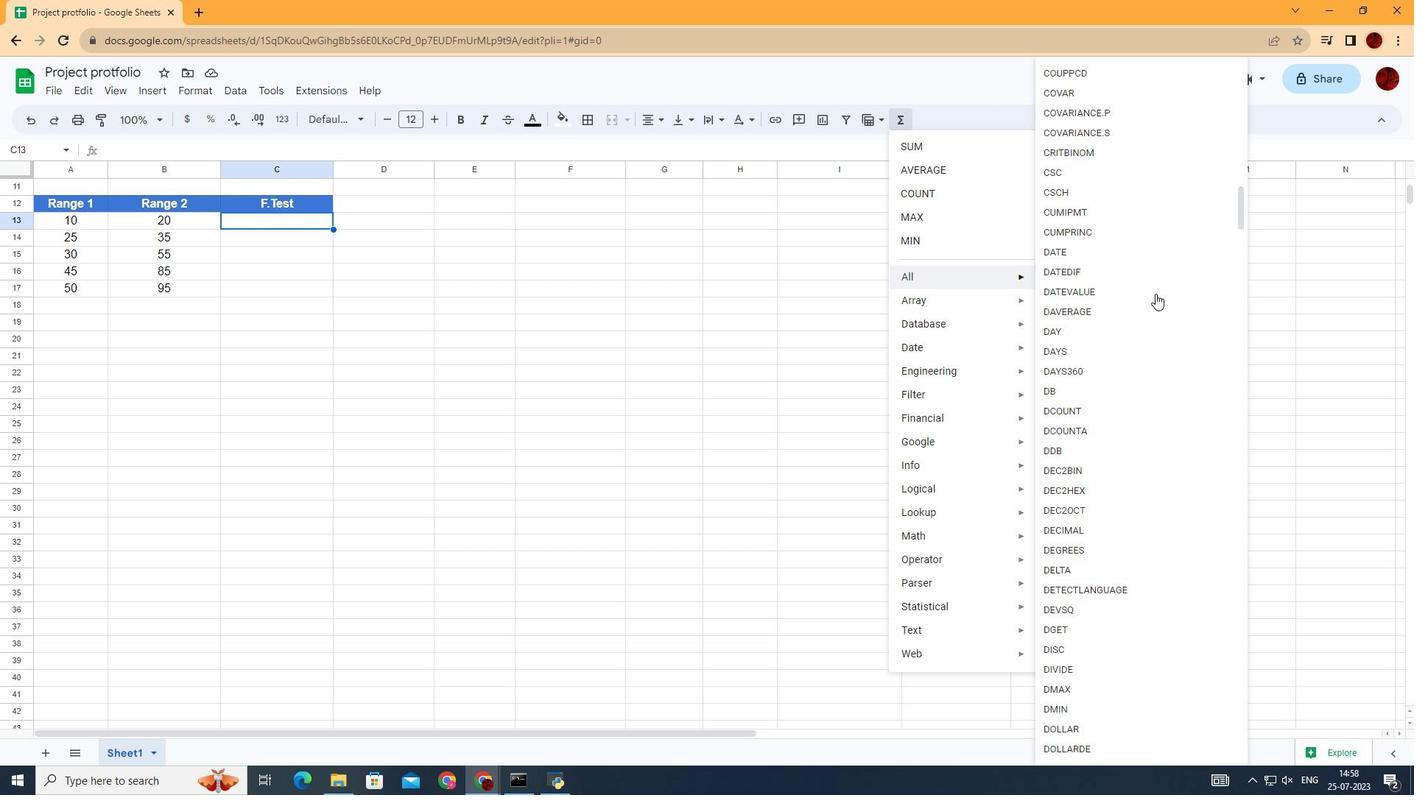 
Action: Mouse scrolled (1156, 293) with delta (0, 0)
Screenshot: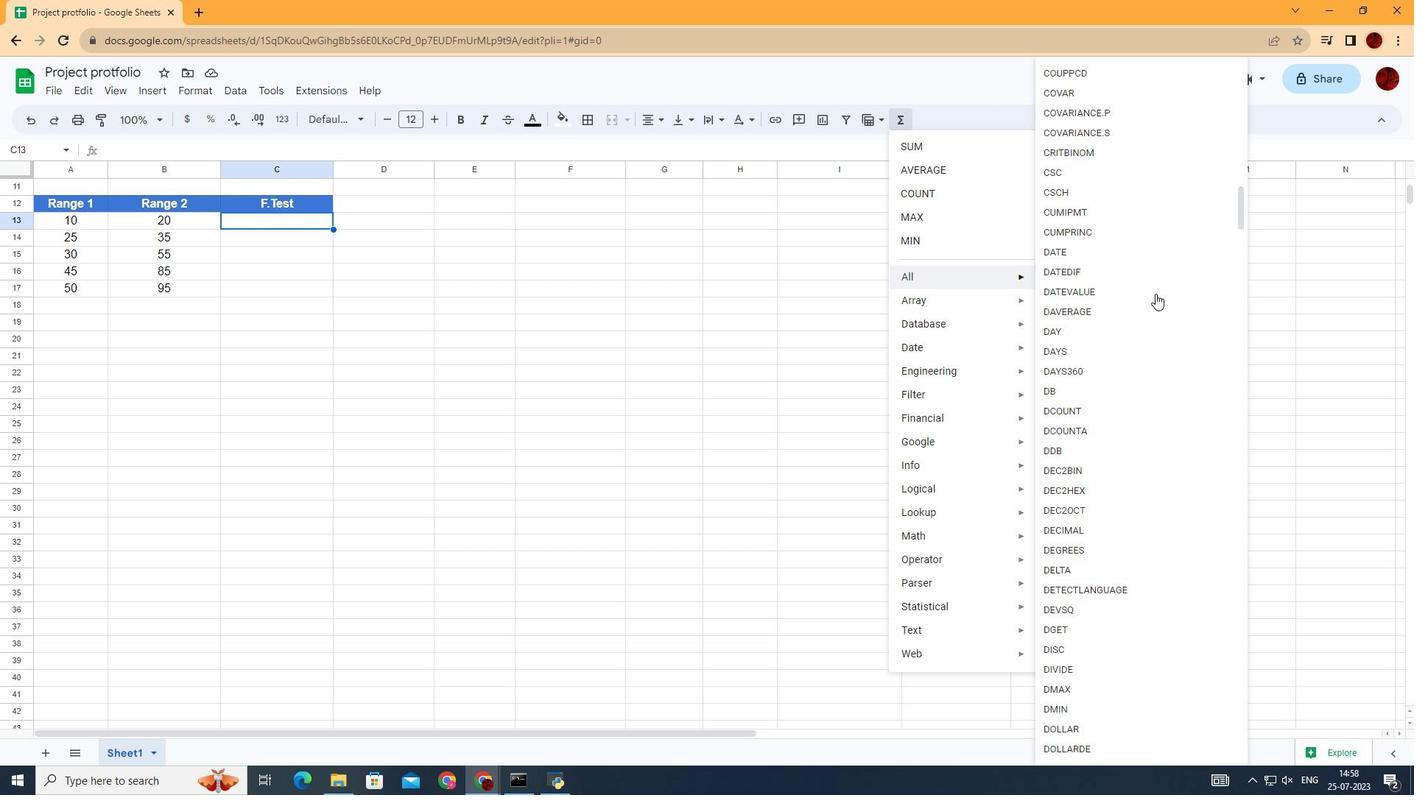 
Action: Mouse scrolled (1156, 293) with delta (0, 0)
Screenshot: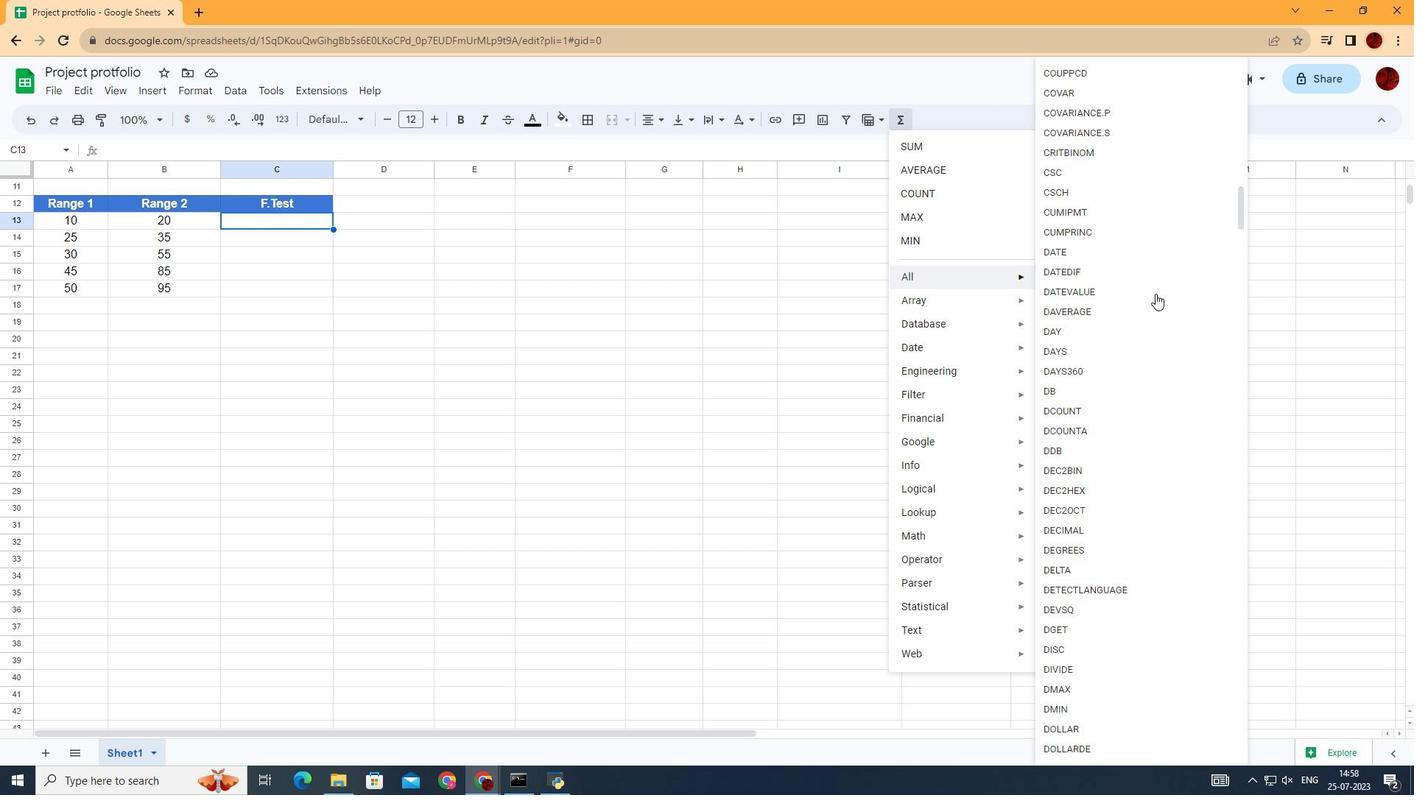 
Action: Mouse scrolled (1156, 293) with delta (0, 0)
Screenshot: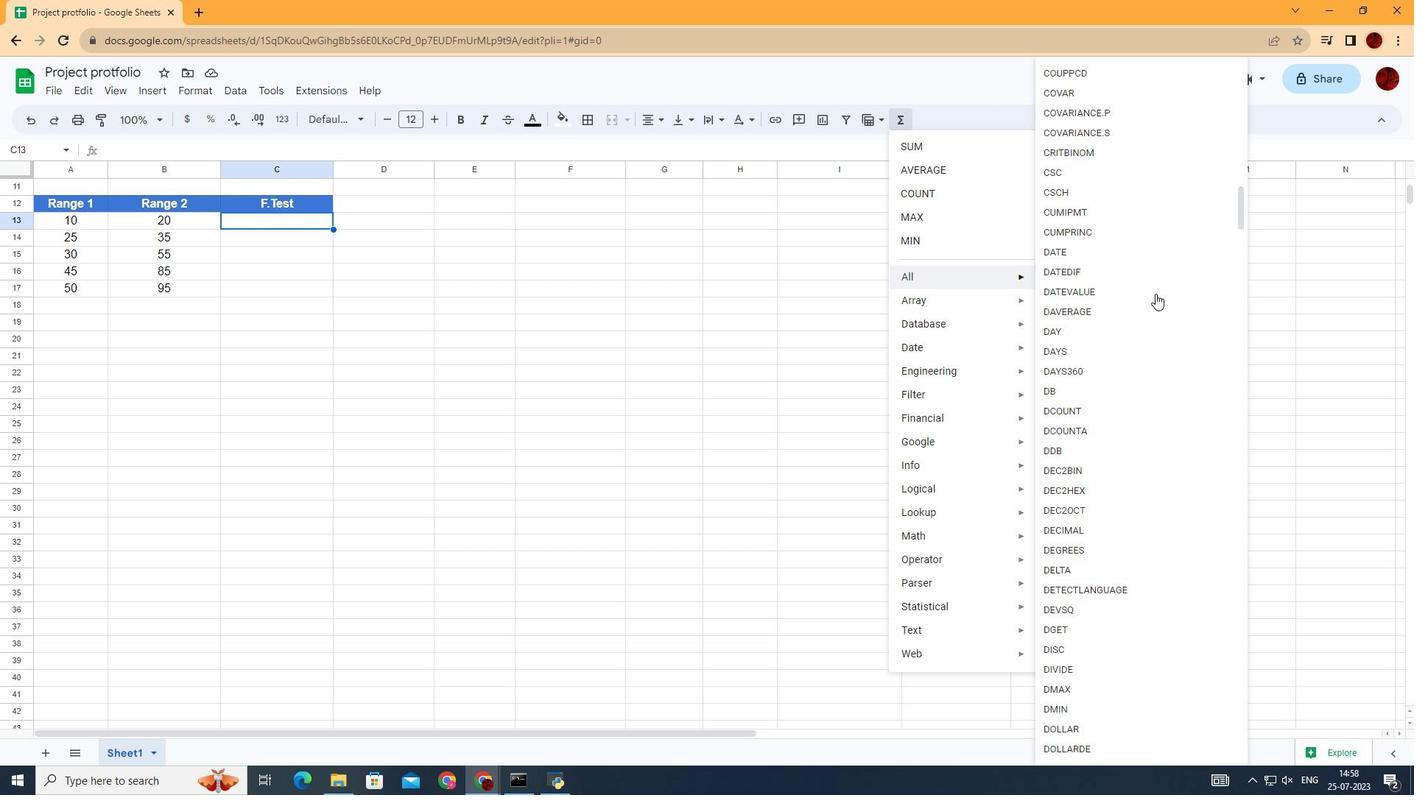 
Action: Mouse scrolled (1156, 293) with delta (0, 0)
Screenshot: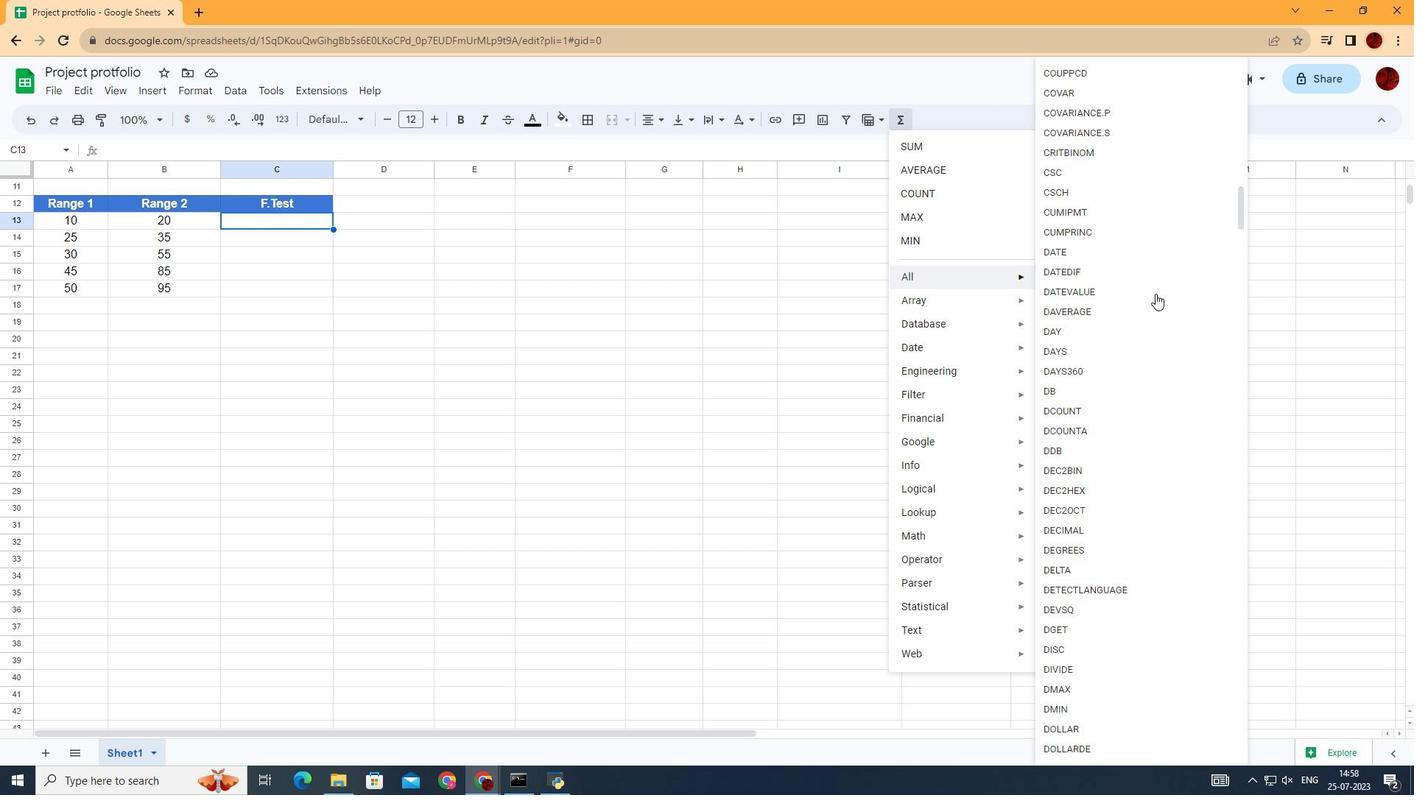 
Action: Mouse scrolled (1156, 293) with delta (0, 0)
Screenshot: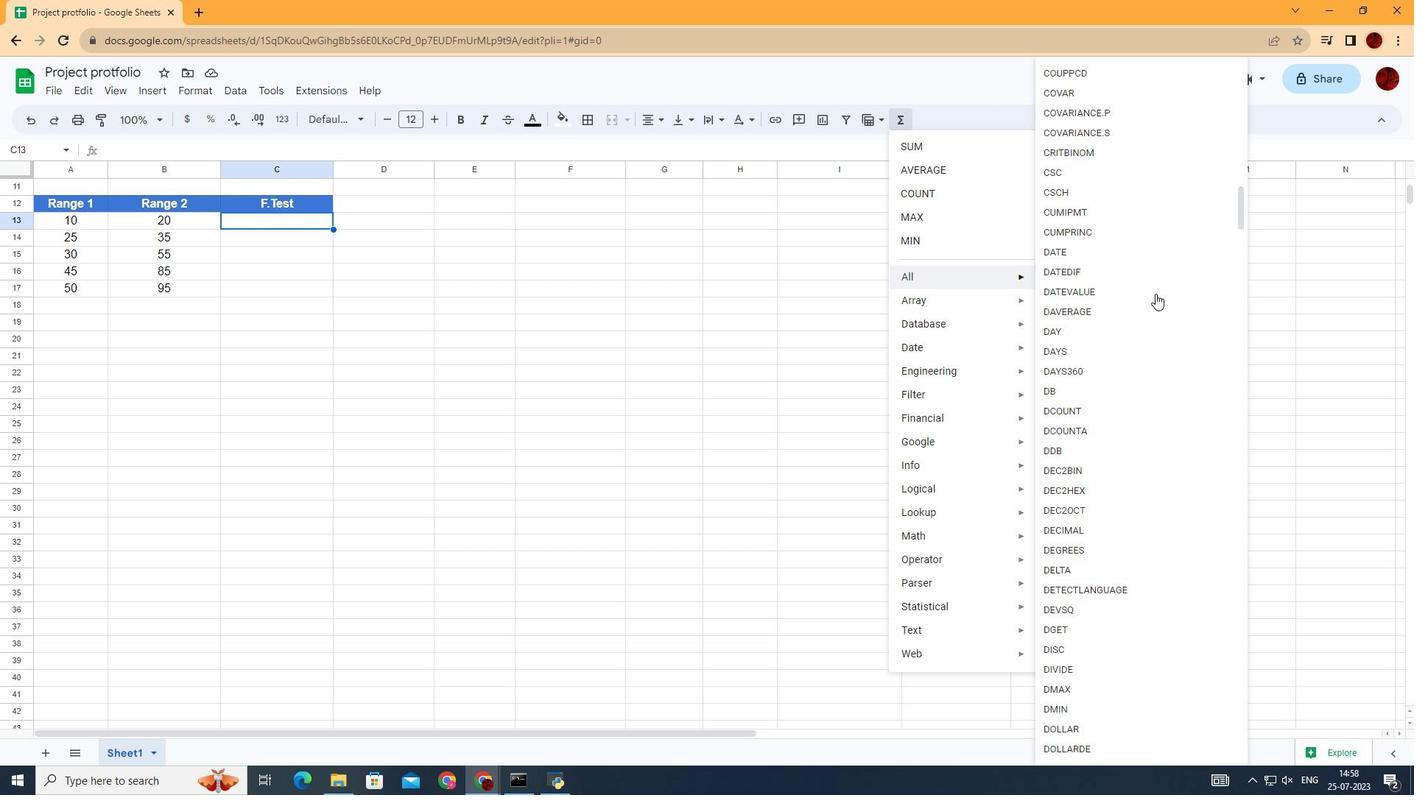 
Action: Mouse scrolled (1156, 293) with delta (0, 0)
Screenshot: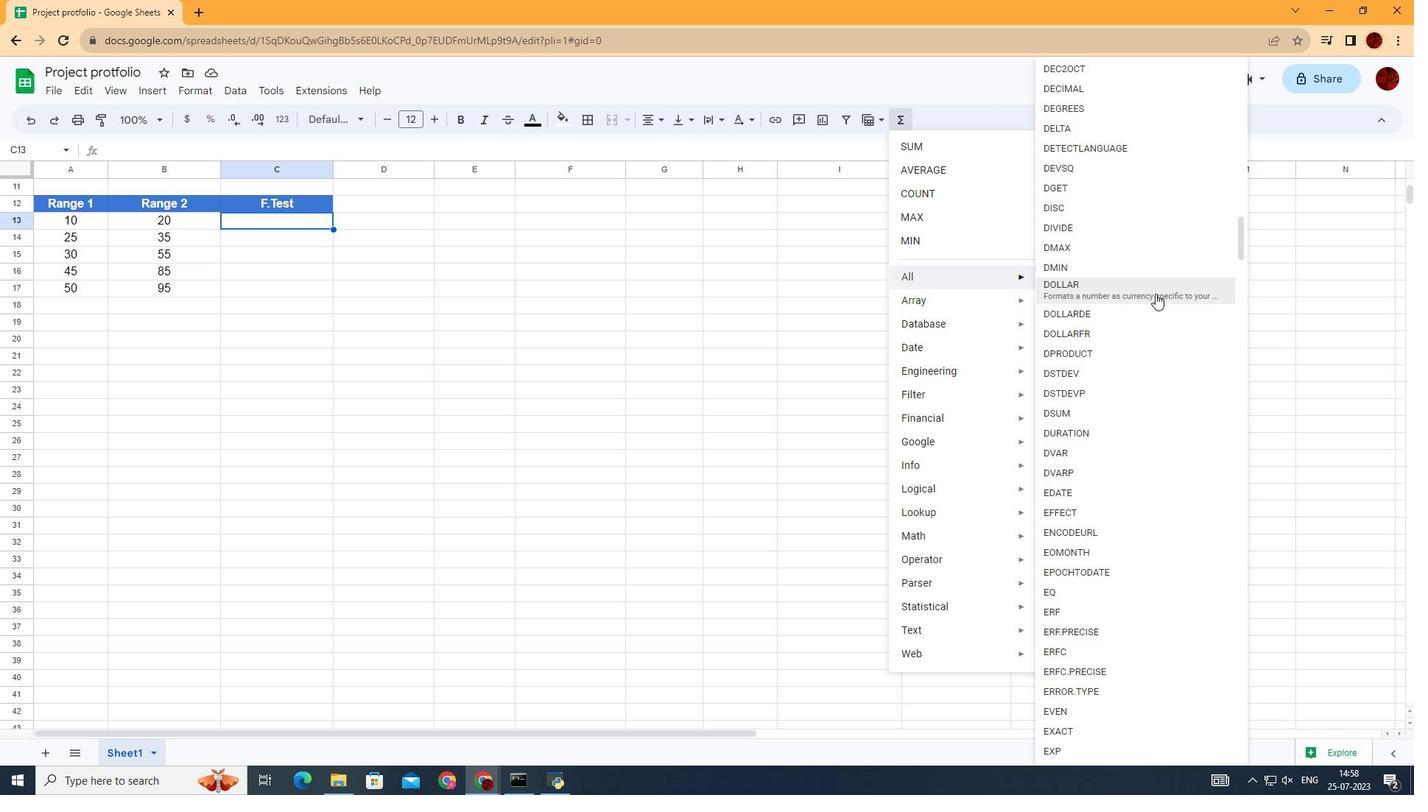 
Action: Mouse scrolled (1156, 293) with delta (0, 0)
Screenshot: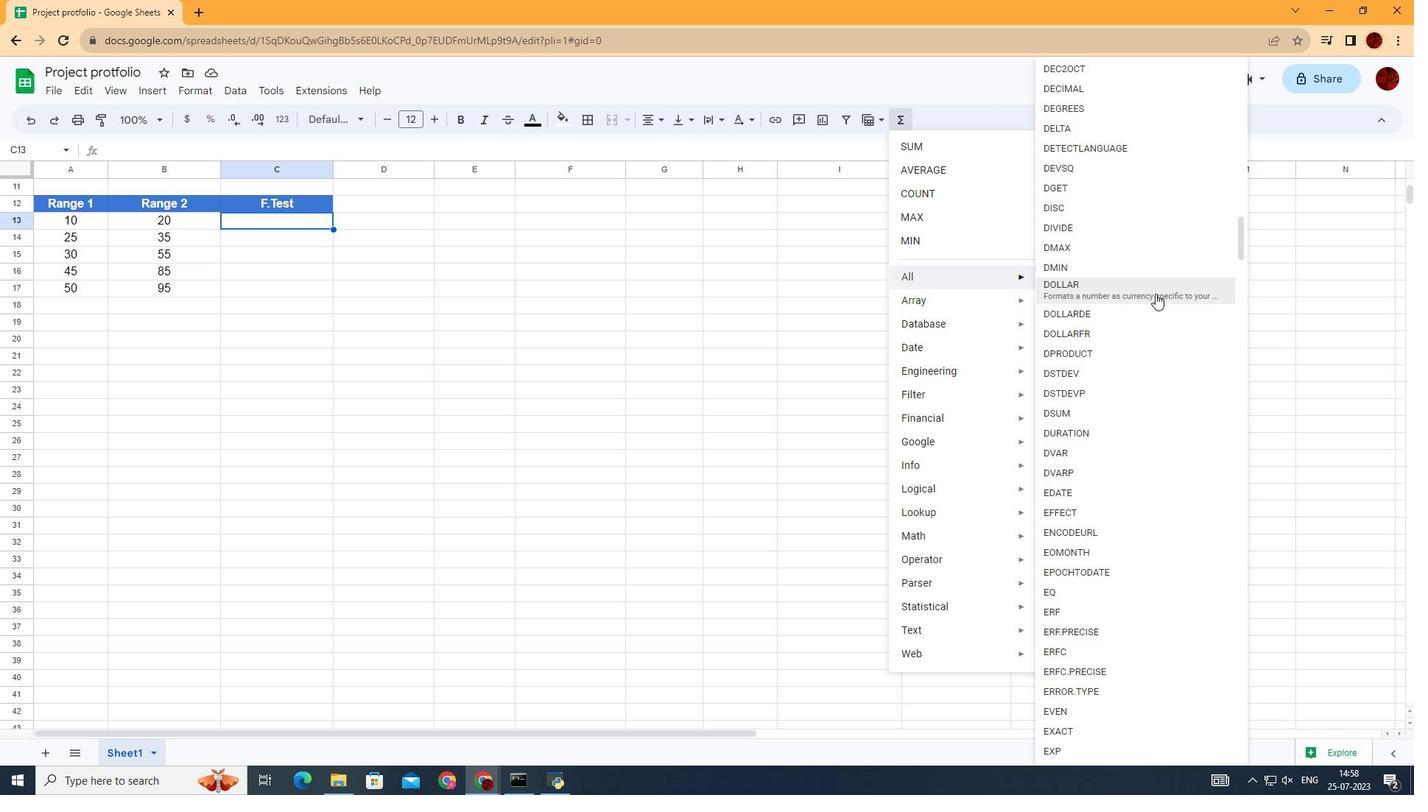 
Action: Mouse scrolled (1156, 293) with delta (0, 0)
Screenshot: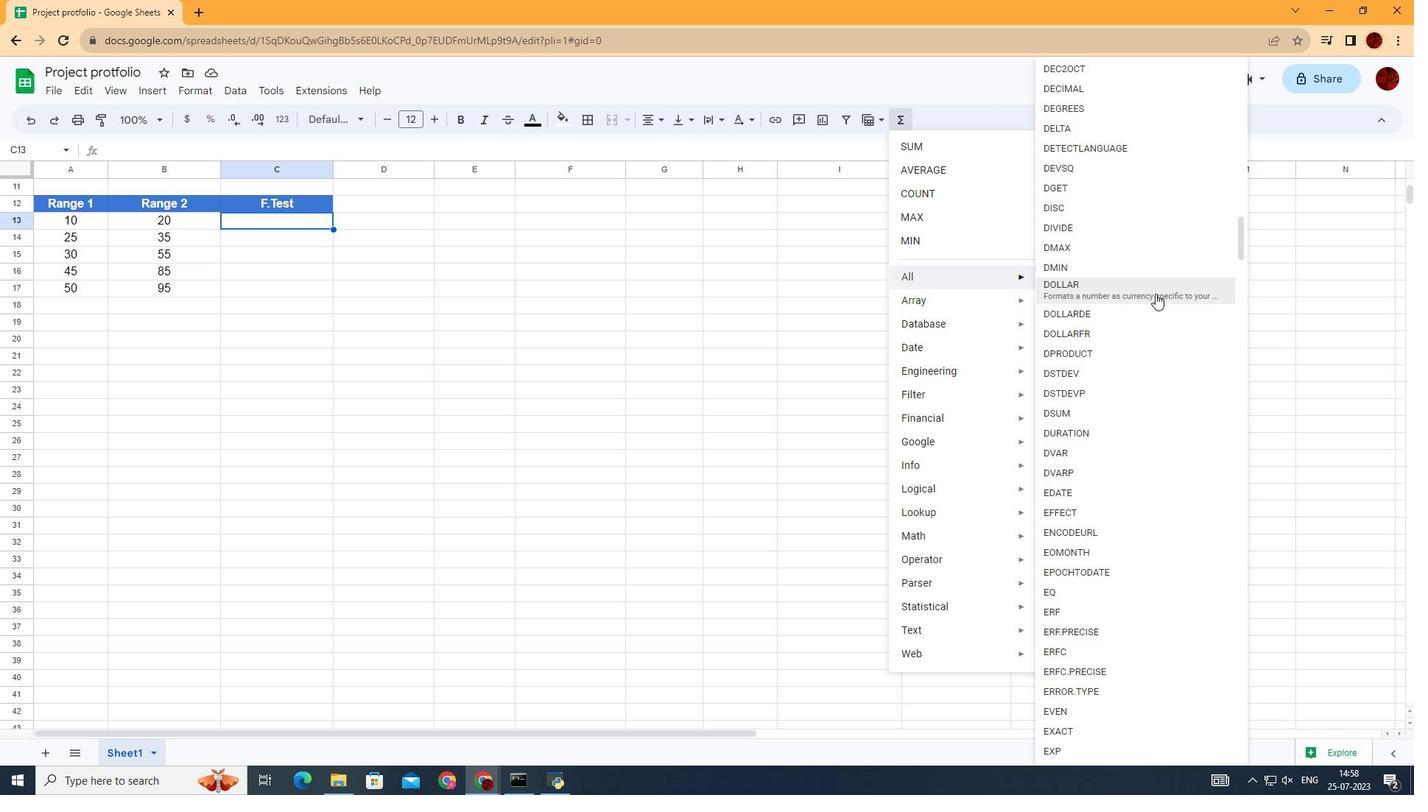 
Action: Mouse scrolled (1156, 293) with delta (0, 0)
Screenshot: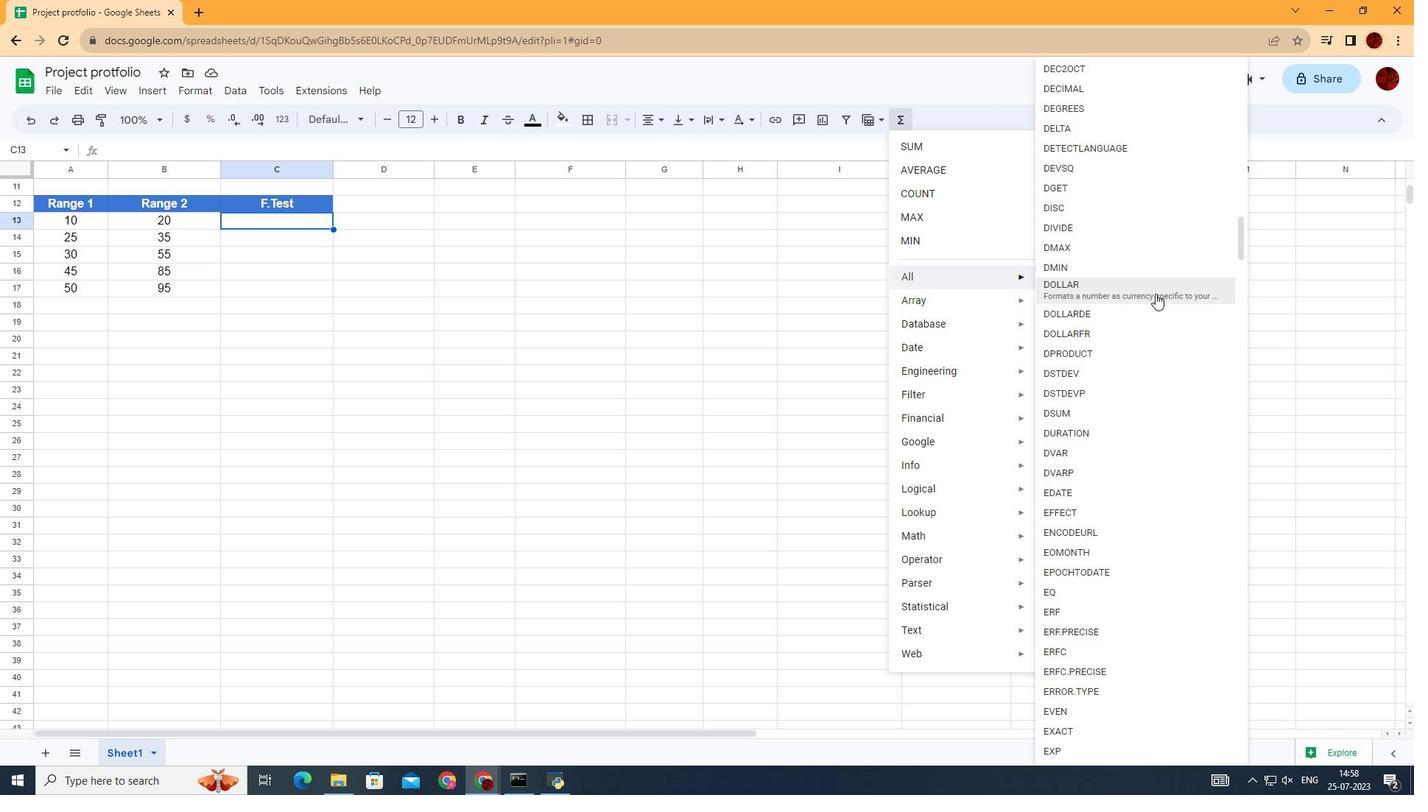 
Action: Mouse scrolled (1156, 293) with delta (0, 0)
Screenshot: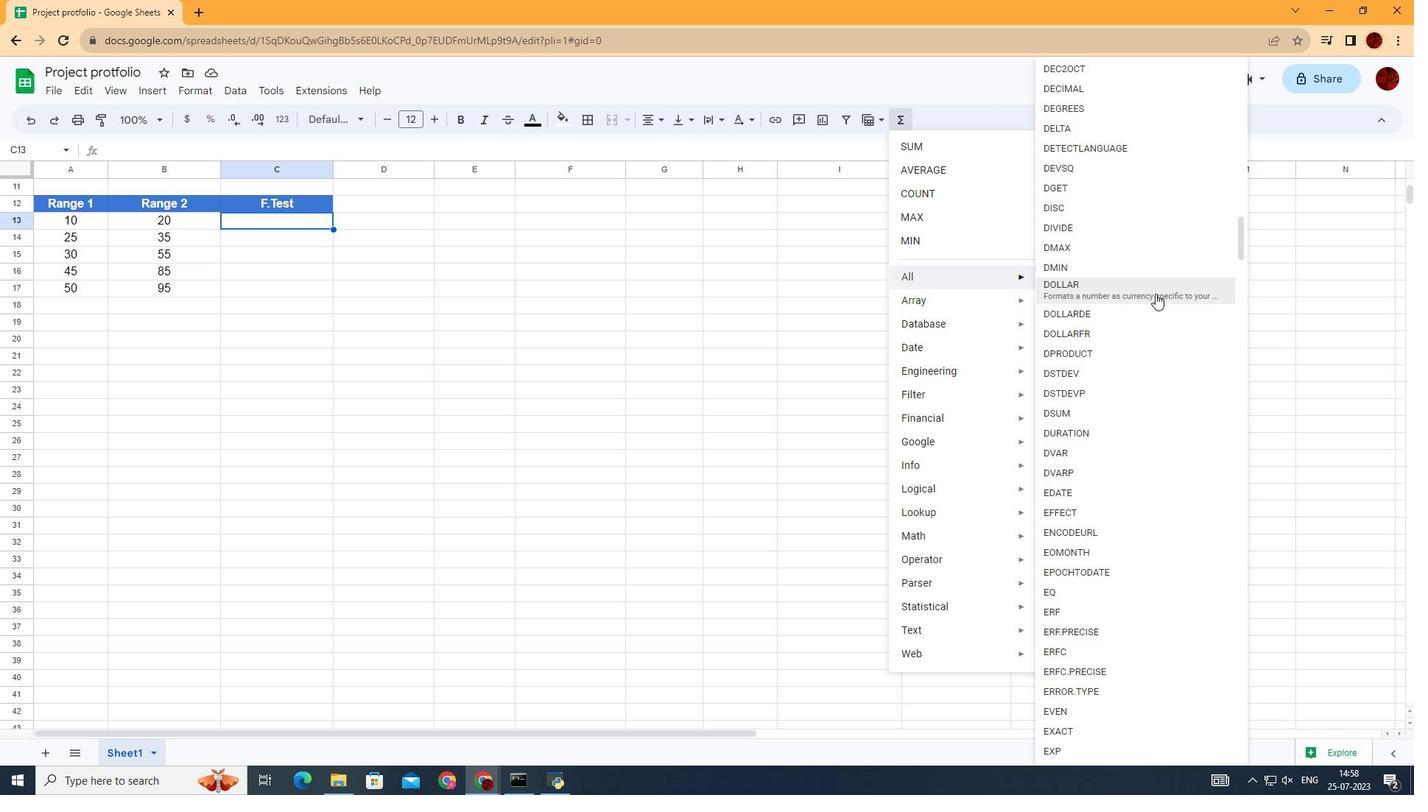 
Action: Mouse moved to (1076, 530)
Screenshot: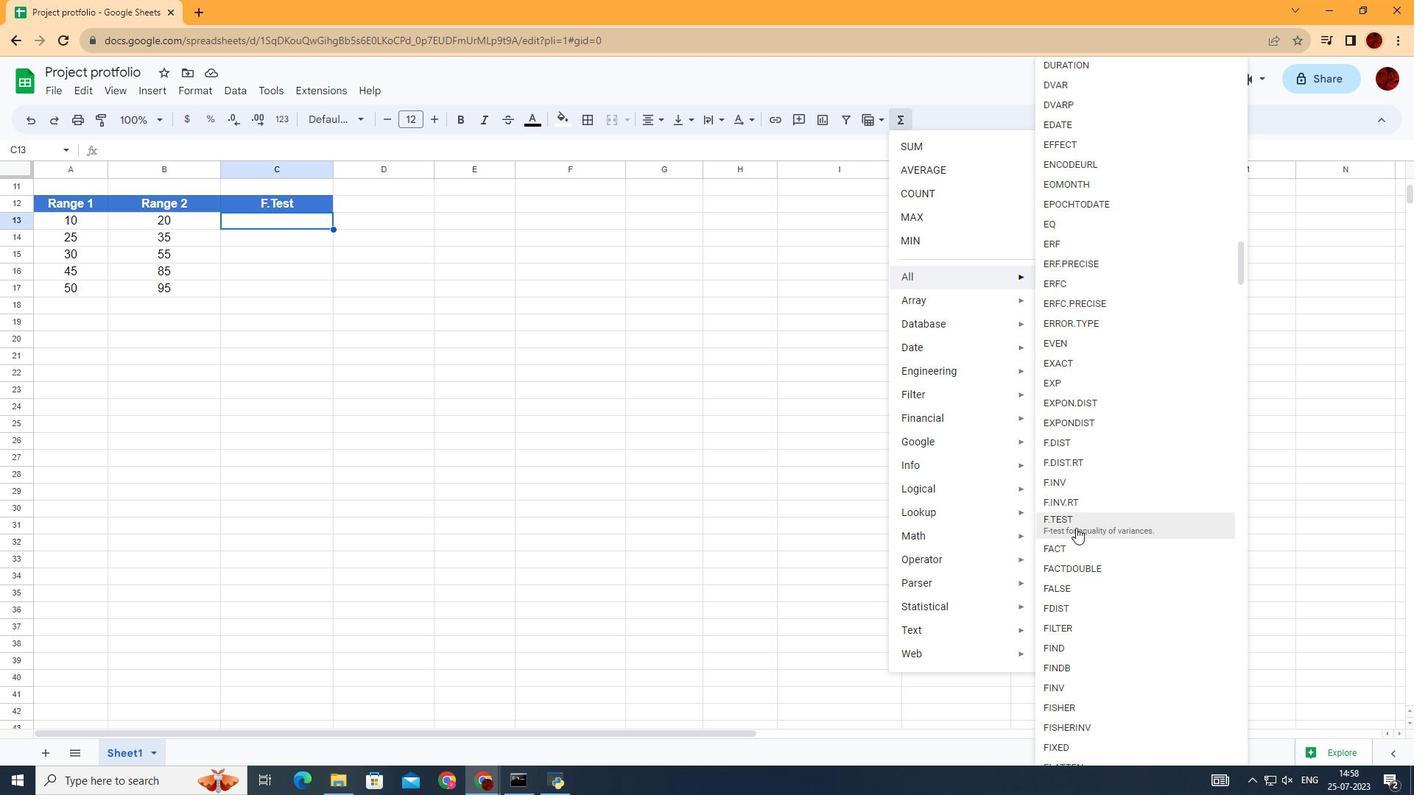 
Action: Mouse pressed left at (1076, 530)
Screenshot: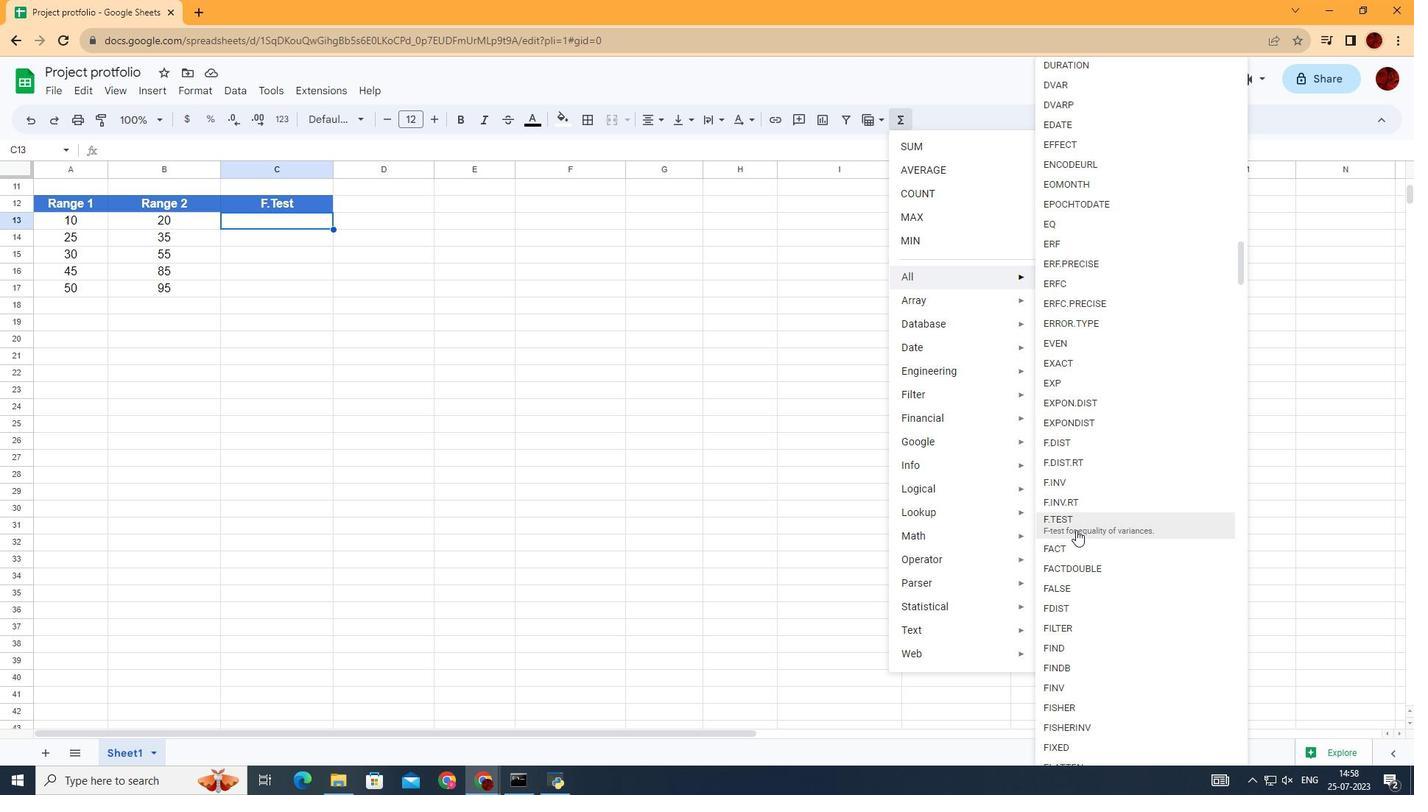 
Action: Mouse moved to (70, 218)
Screenshot: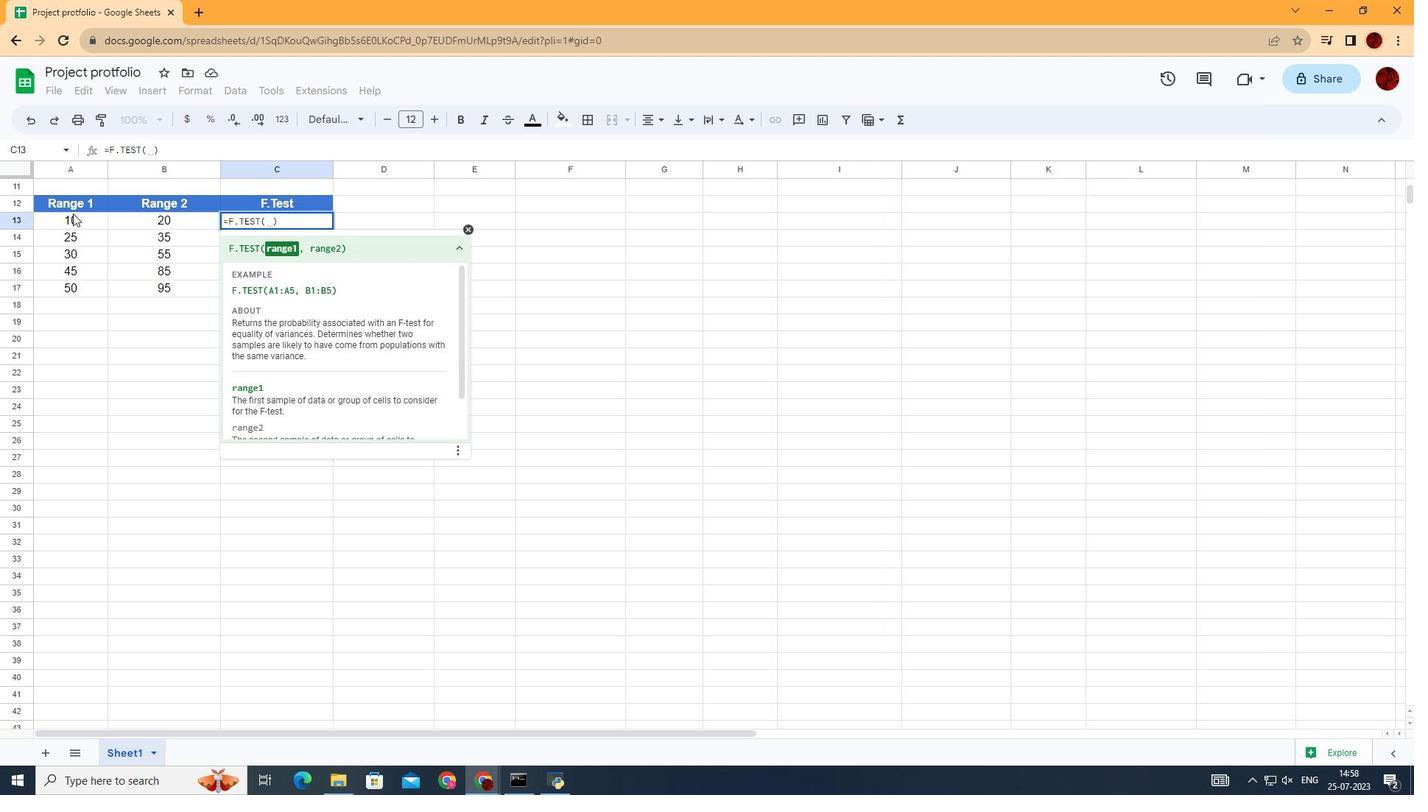
Action: Mouse pressed left at (70, 218)
Screenshot: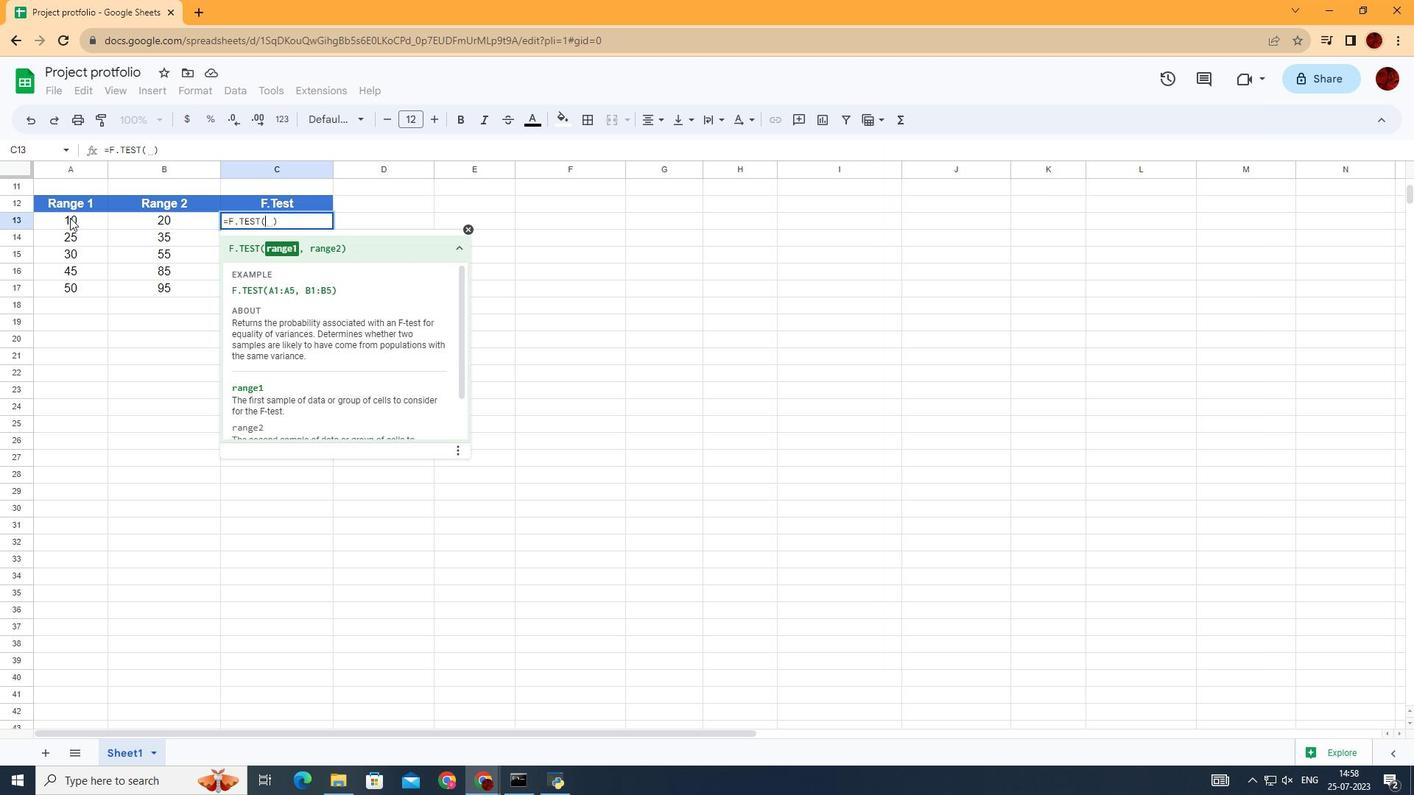 
Action: Mouse moved to (61, 289)
Screenshot: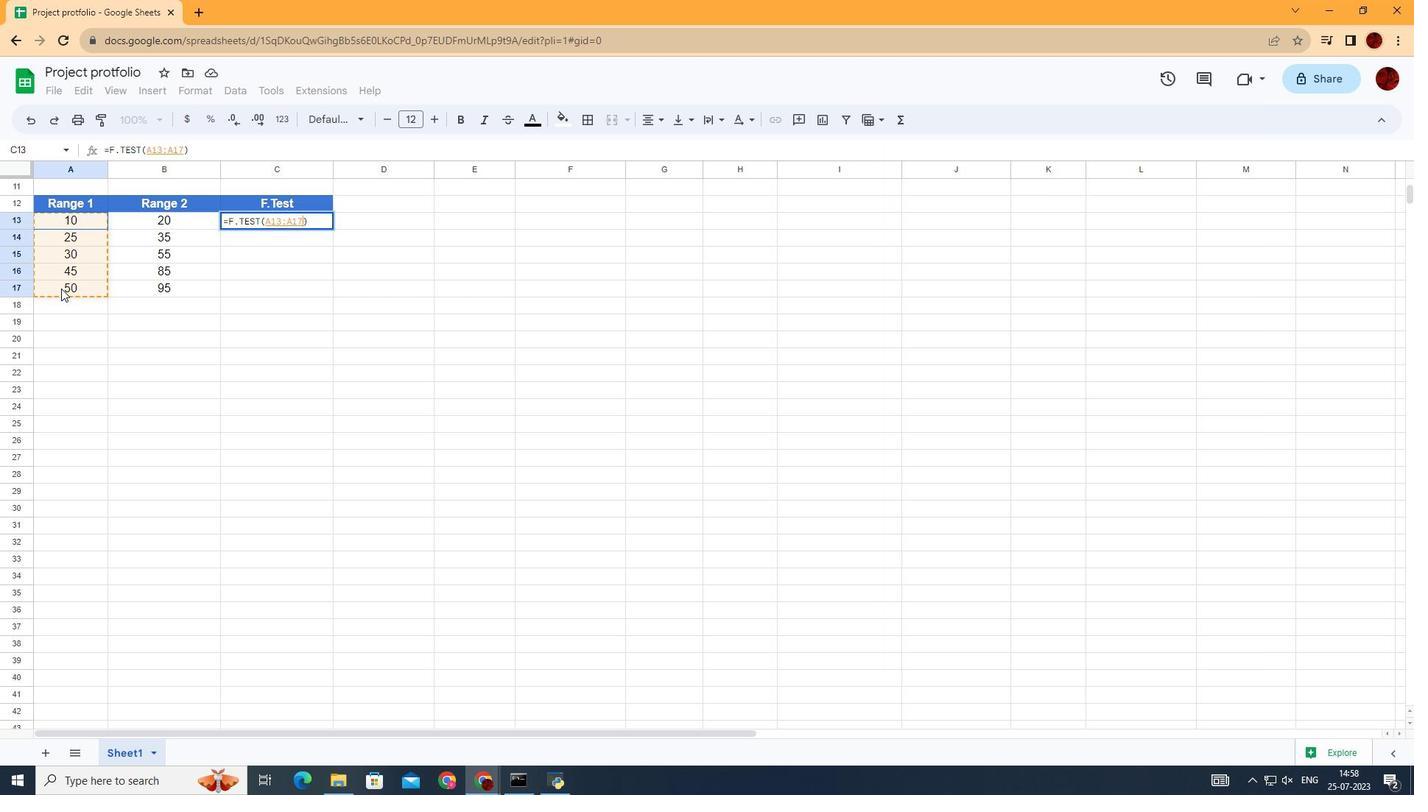 
Action: Key pressed ,
Screenshot: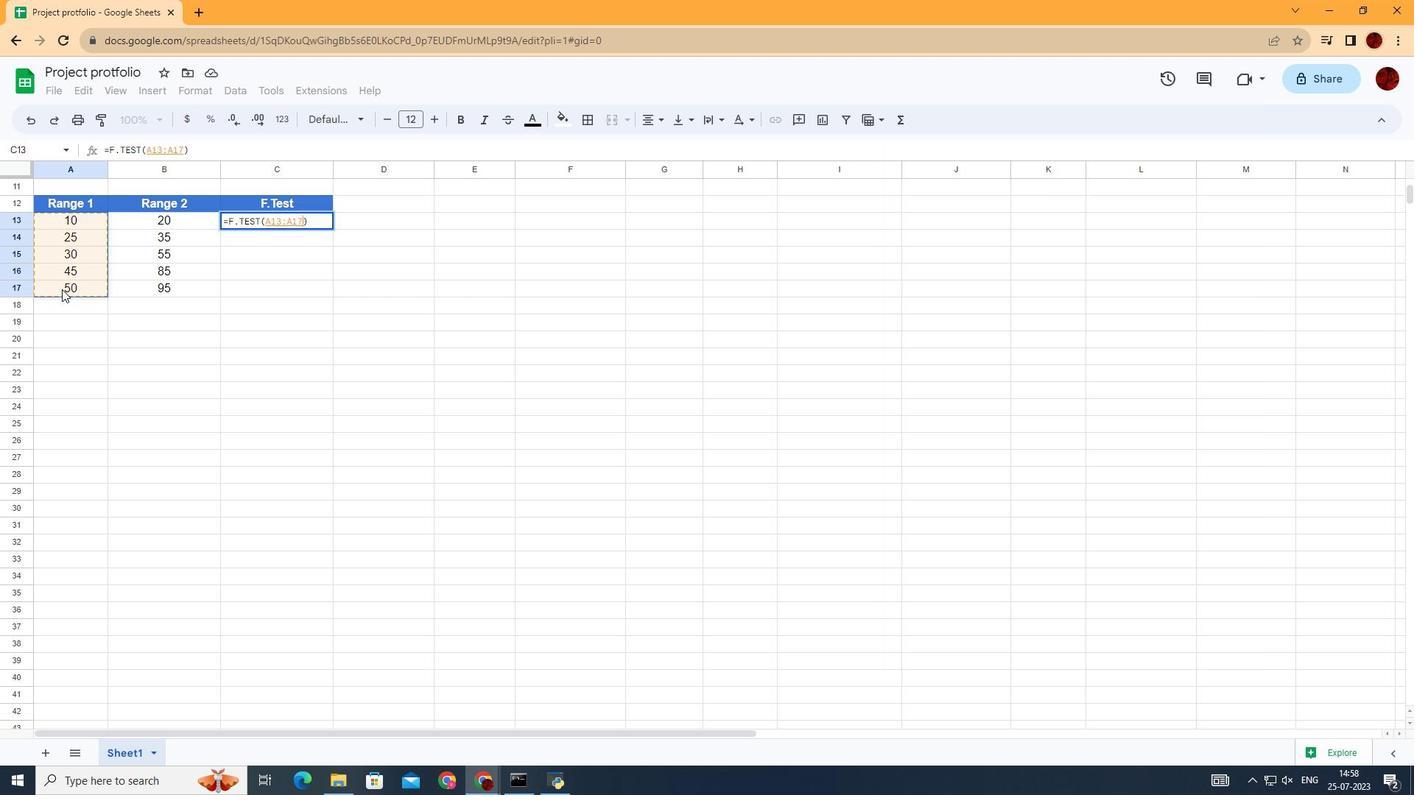 
Action: Mouse moved to (134, 212)
Screenshot: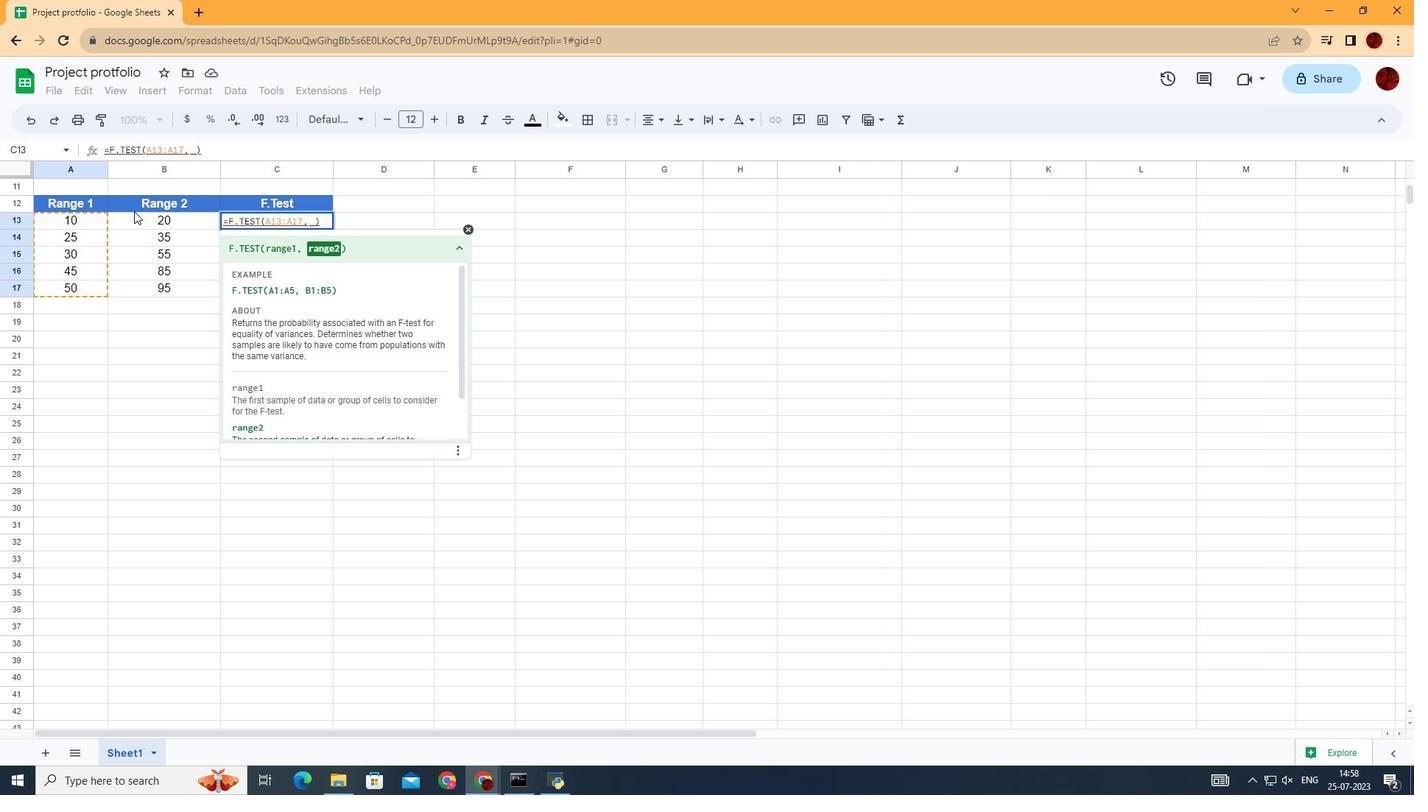 
Action: Mouse pressed left at (134, 212)
Screenshot: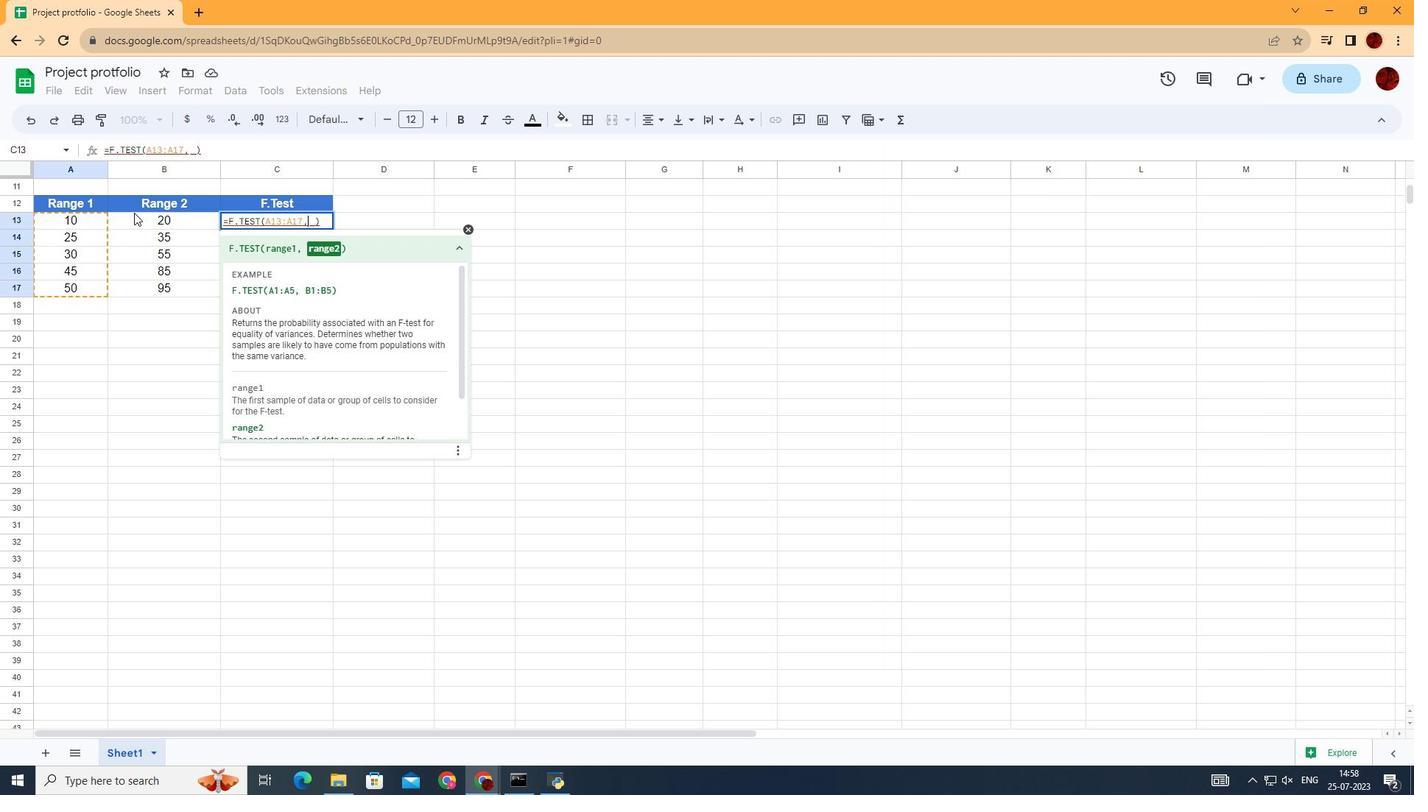 
Action: Mouse moved to (128, 286)
Screenshot: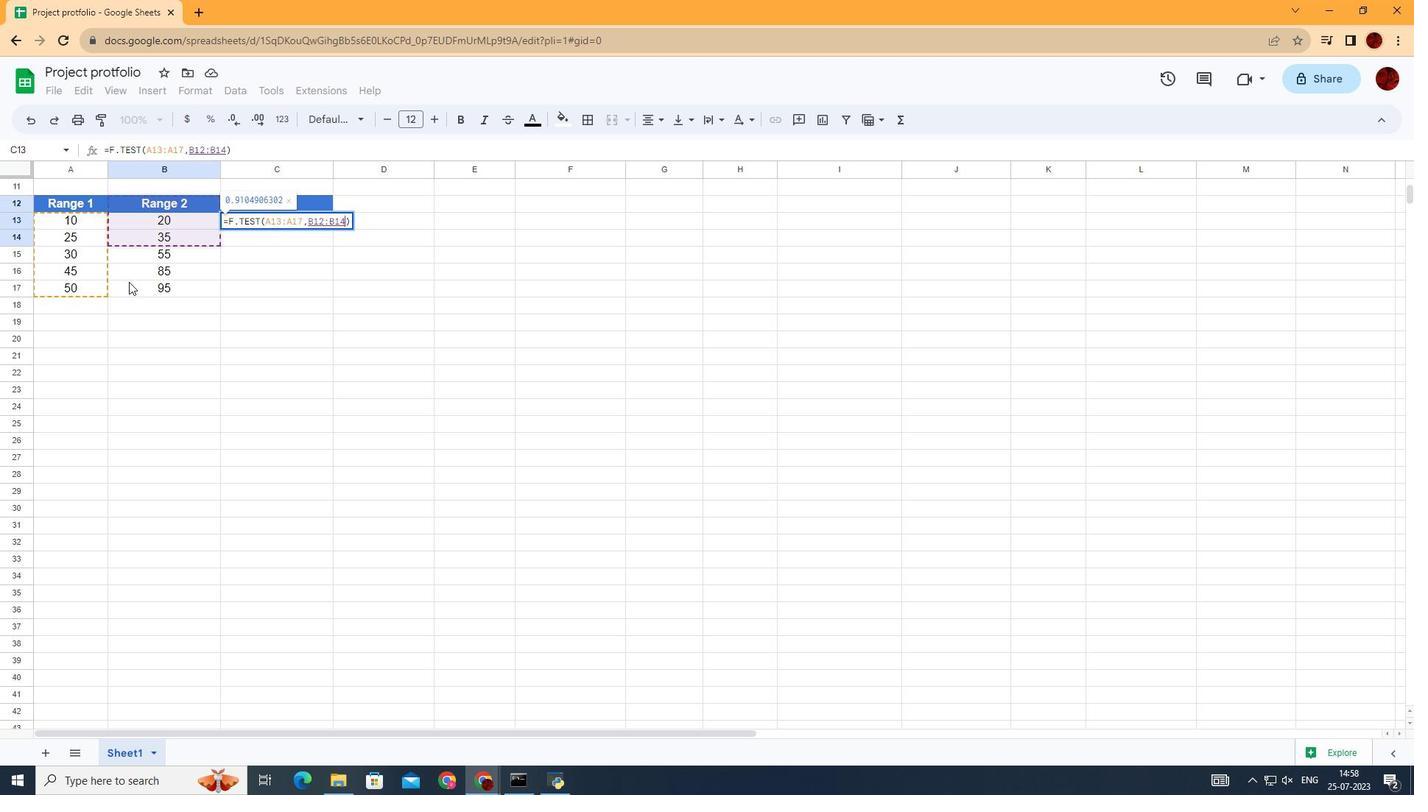 
Action: Key pressed <Key.enter>
Screenshot: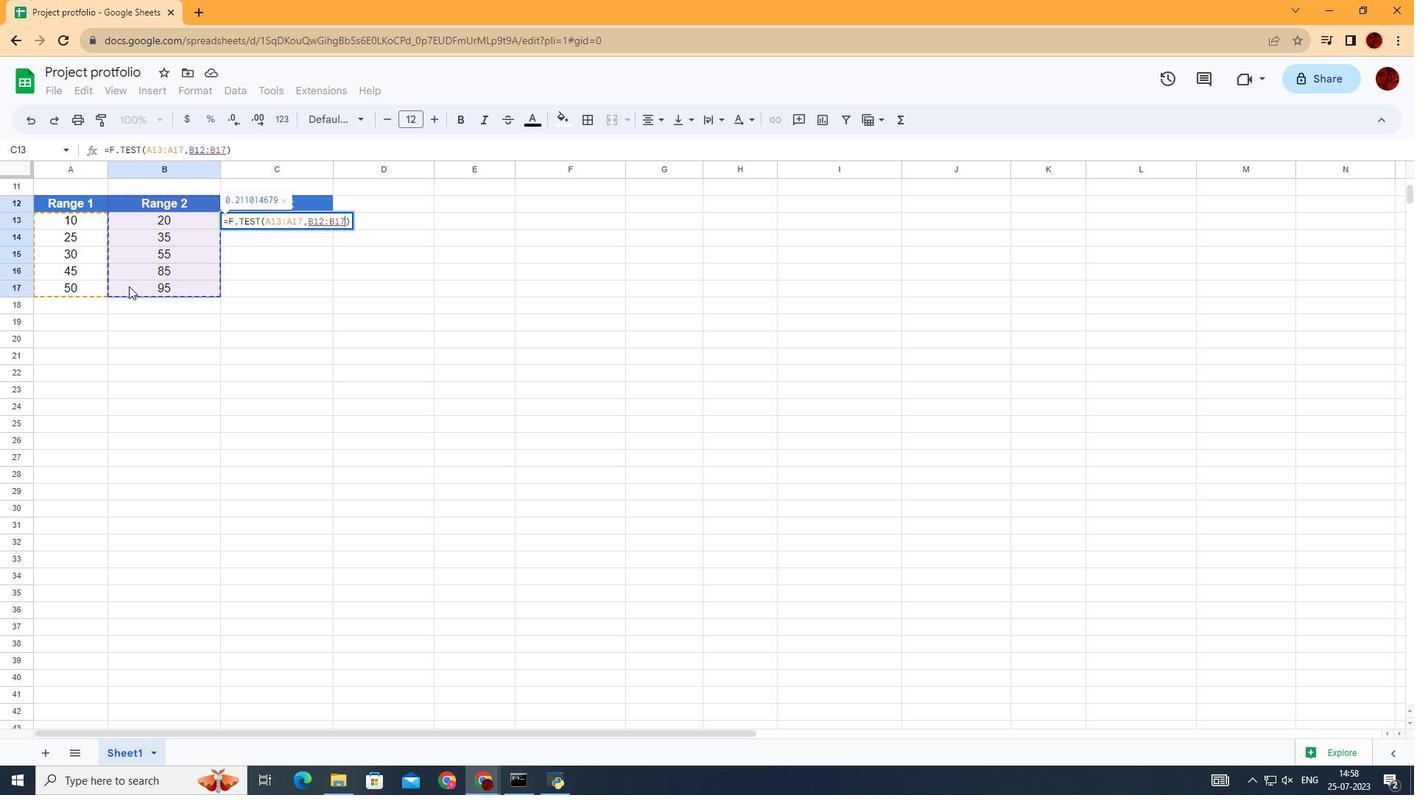 
